 Task: Add an event with the title Second Training Workshop: Effective Communication in Virtual Teams, date '2023/12/04', time 8:30 AM to 10:30 AMand add a description: After each fall, allow time for participants to reflect on their experience. Discuss the emotions, challenges, and level of trust felt during the exercise. Encourage open and honest communication about how the exercise relates to the team's dynamics and collaboration.Select event color  Lavender . Add location for the event as: Krakow, Poland, logged in from the account softage.8@softage.netand send the event invitation to softage.10@softage.net and softage.6@softage.net. Set a reminder for the event Weekly on Sunday
Action: Mouse moved to (50, 121)
Screenshot: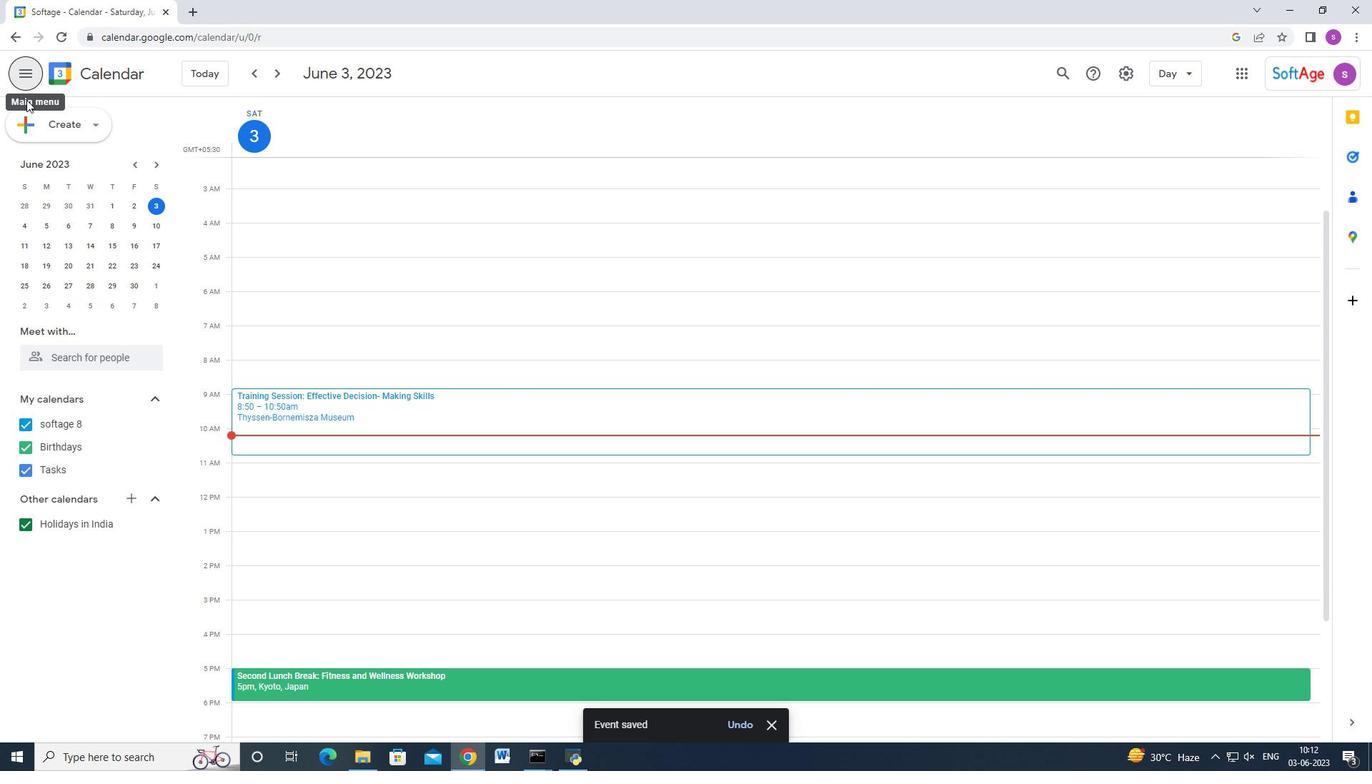 
Action: Mouse pressed left at (50, 121)
Screenshot: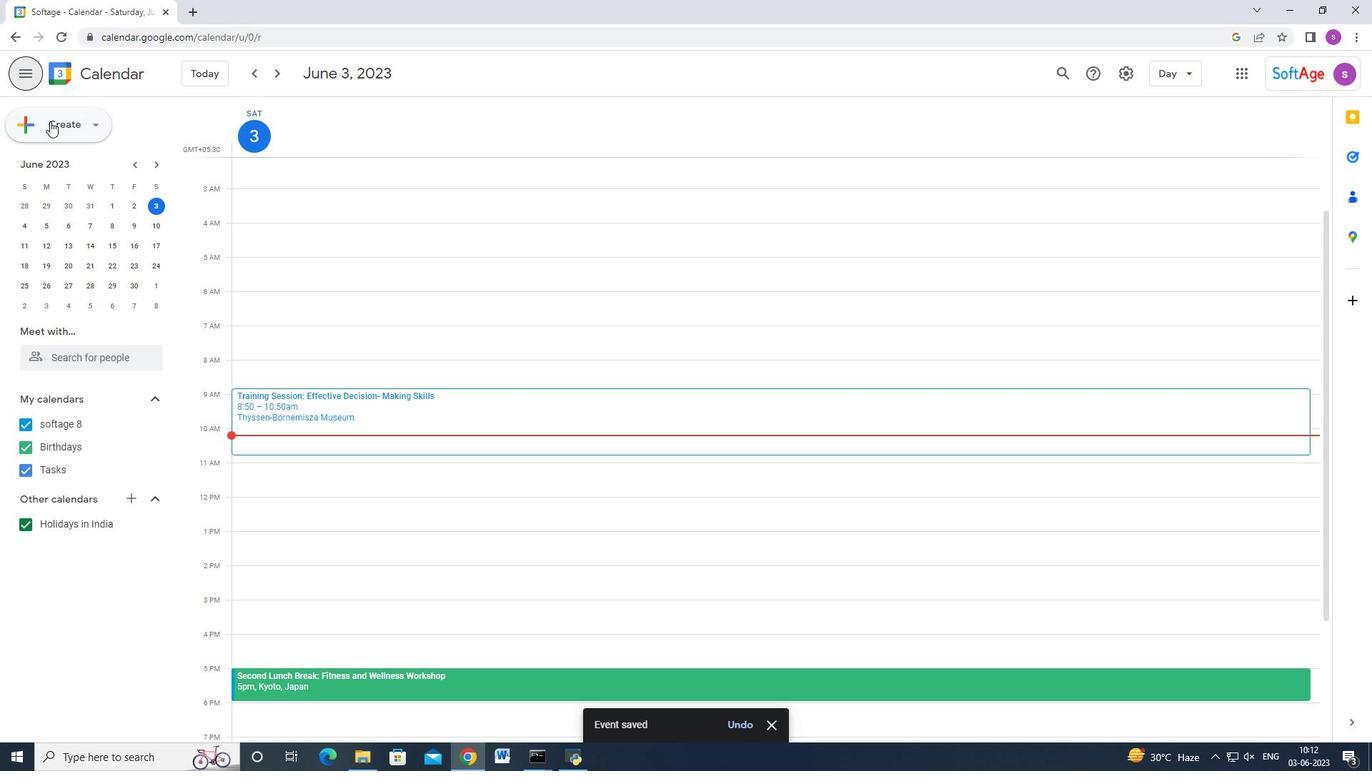 
Action: Mouse moved to (55, 157)
Screenshot: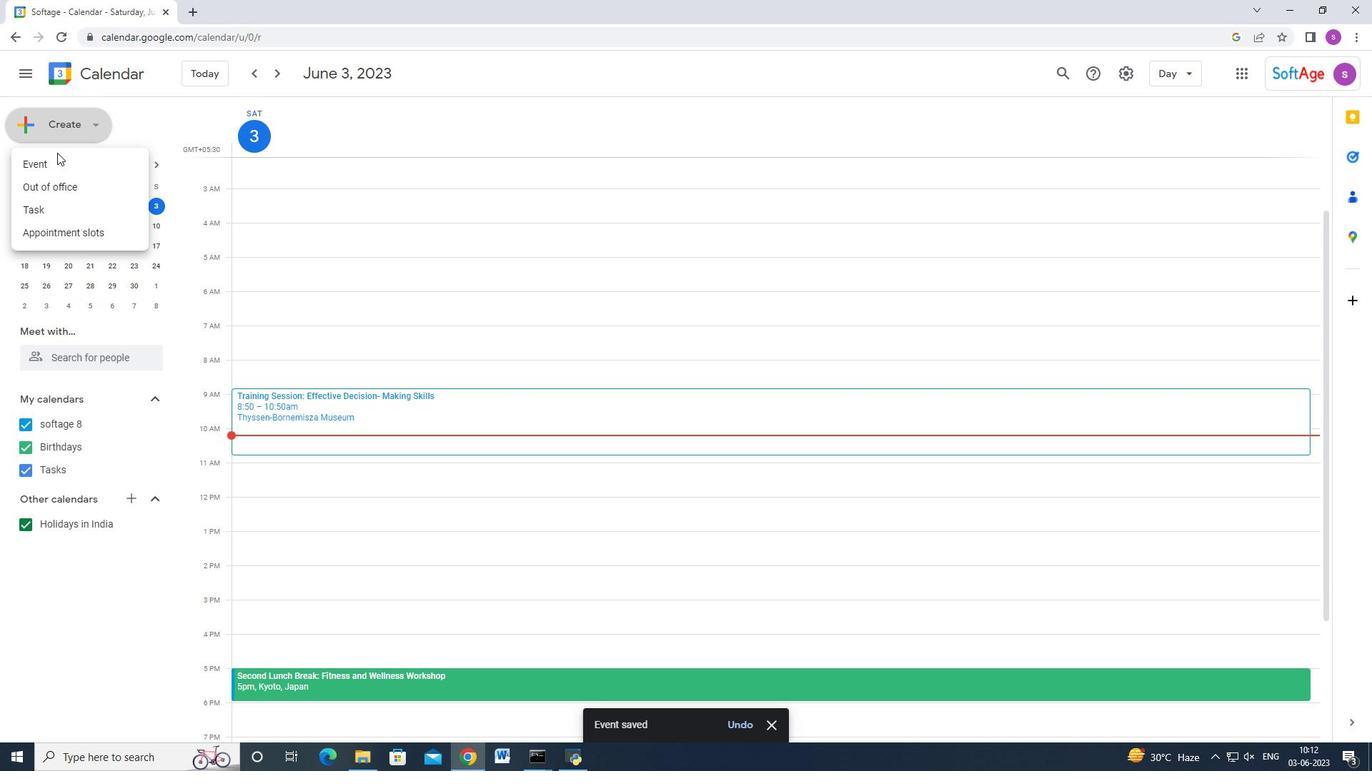 
Action: Mouse pressed left at (55, 157)
Screenshot: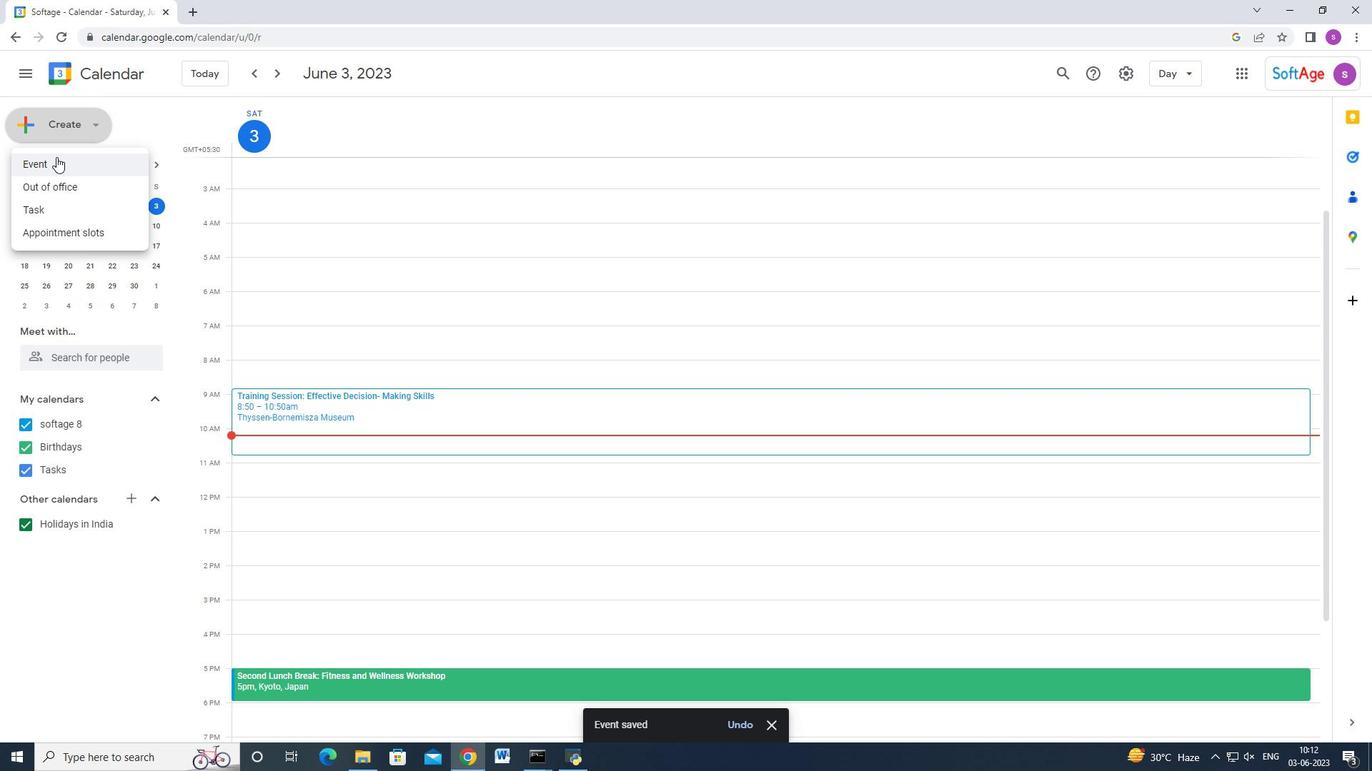 
Action: Mouse moved to (804, 569)
Screenshot: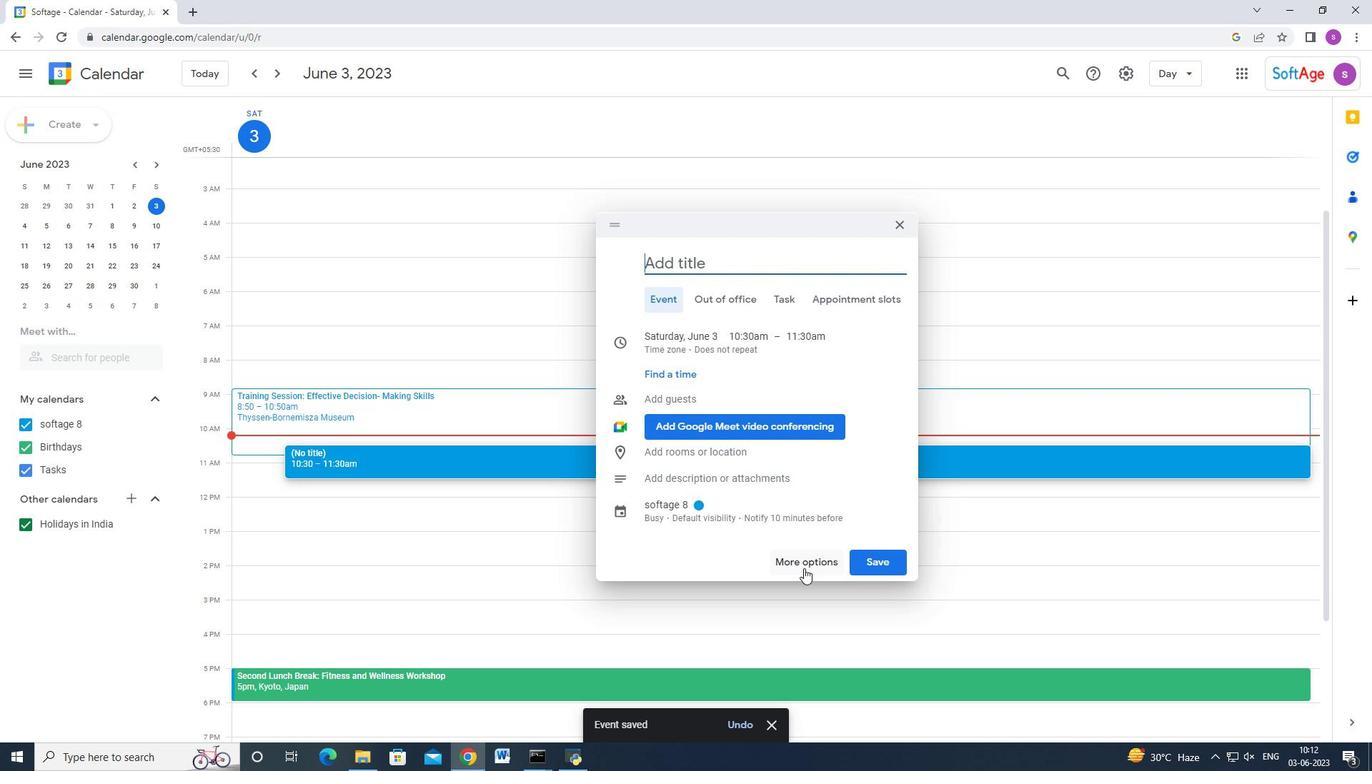 
Action: Mouse pressed left at (804, 569)
Screenshot: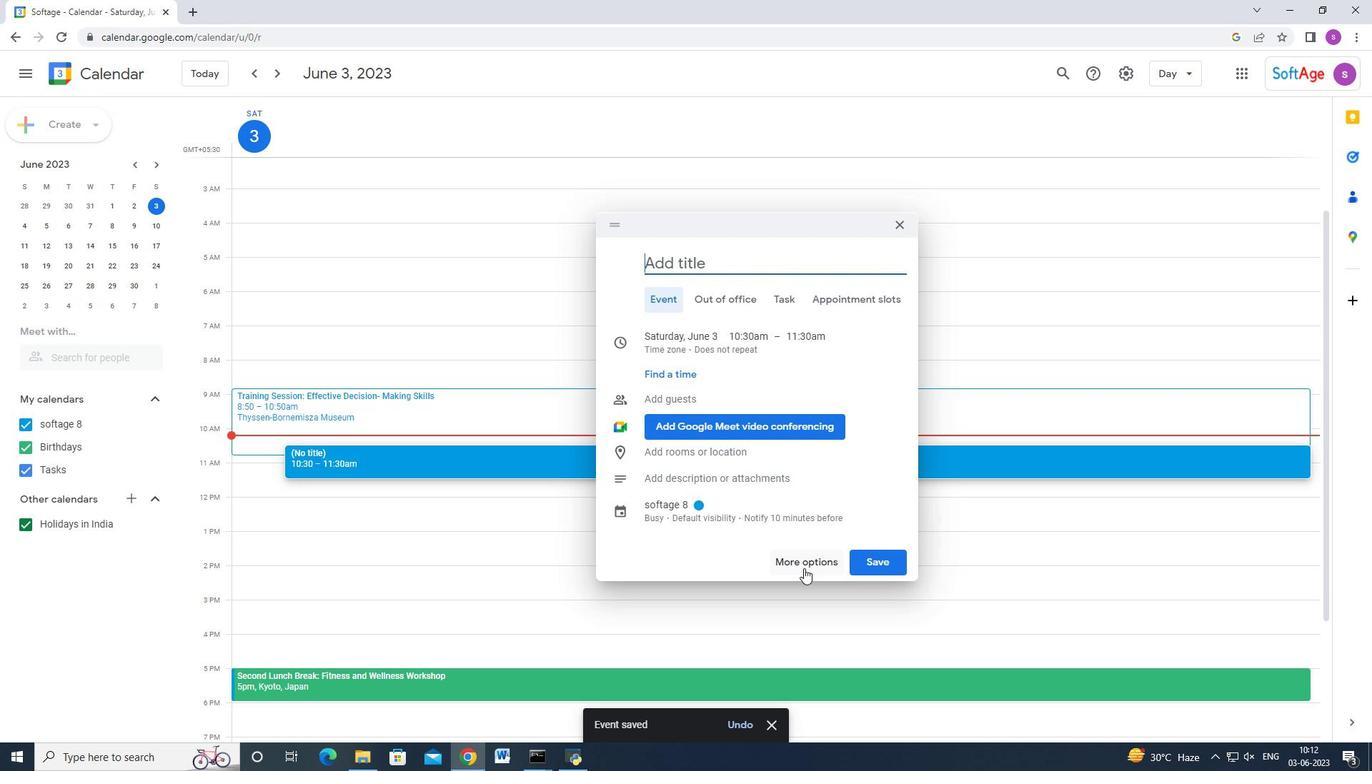
Action: Mouse moved to (188, 105)
Screenshot: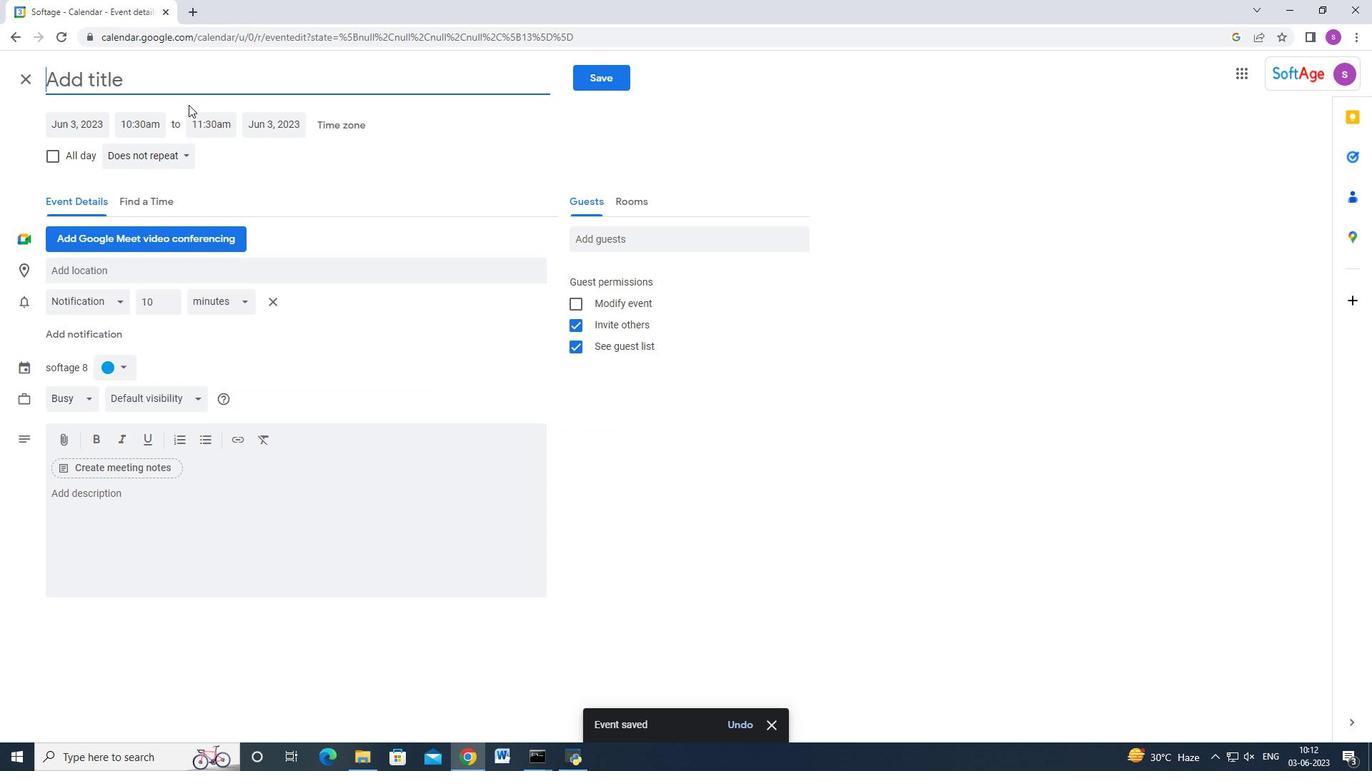 
Action: Key pressed <Key.shift><Key.shift><Key.shift><Key.shift><Key.shift><Key.shift><Key.shift><Key.shift>A<Key.backspace><Key.shift_r>Second<Key.space><Key.shift>Training<Key.space><Key.shift_r>Workshop<Key.space><Key.shift>:<Key.space><Key.shift_r>Effective<Key.space><Key.shift>Communication<Key.space>in<Key.space><Key.shift>Virtual<Key.space><Key.shift>Teams
Screenshot: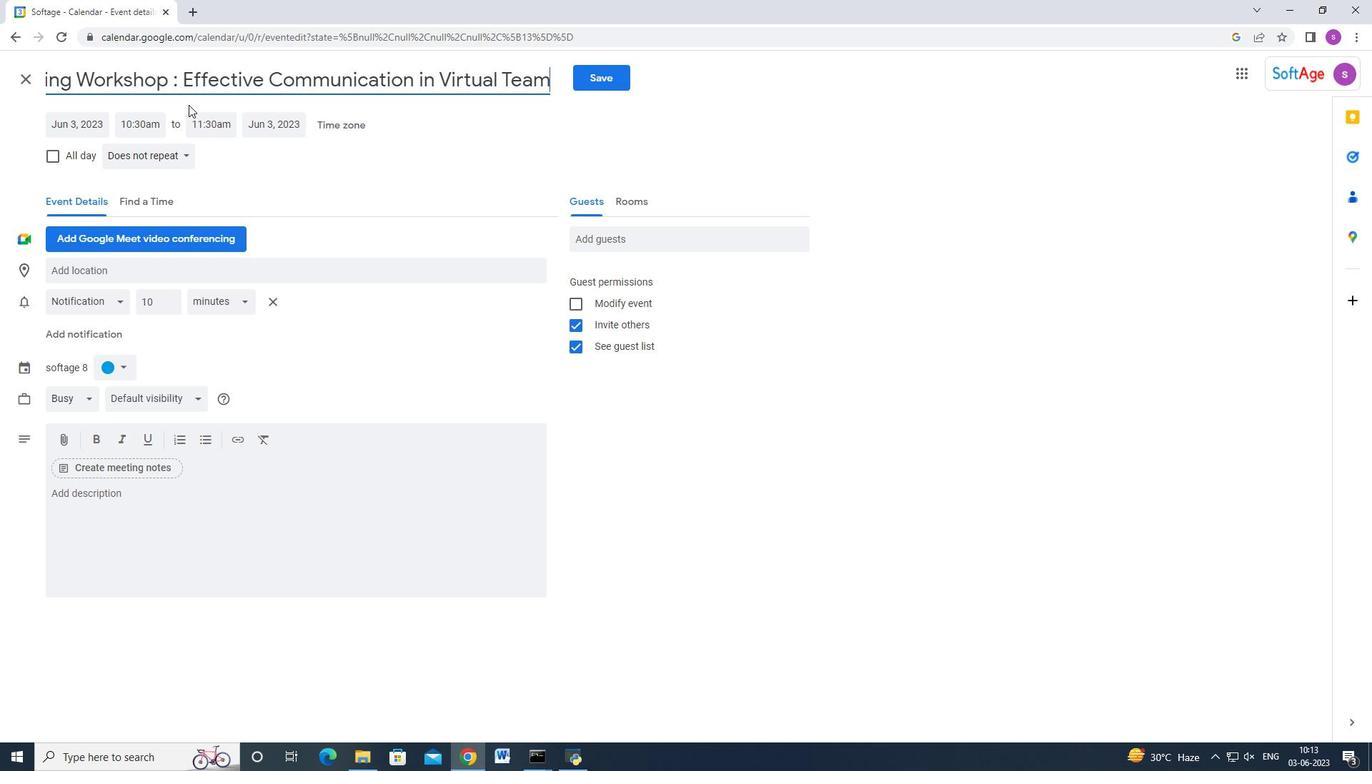 
Action: Mouse moved to (164, 160)
Screenshot: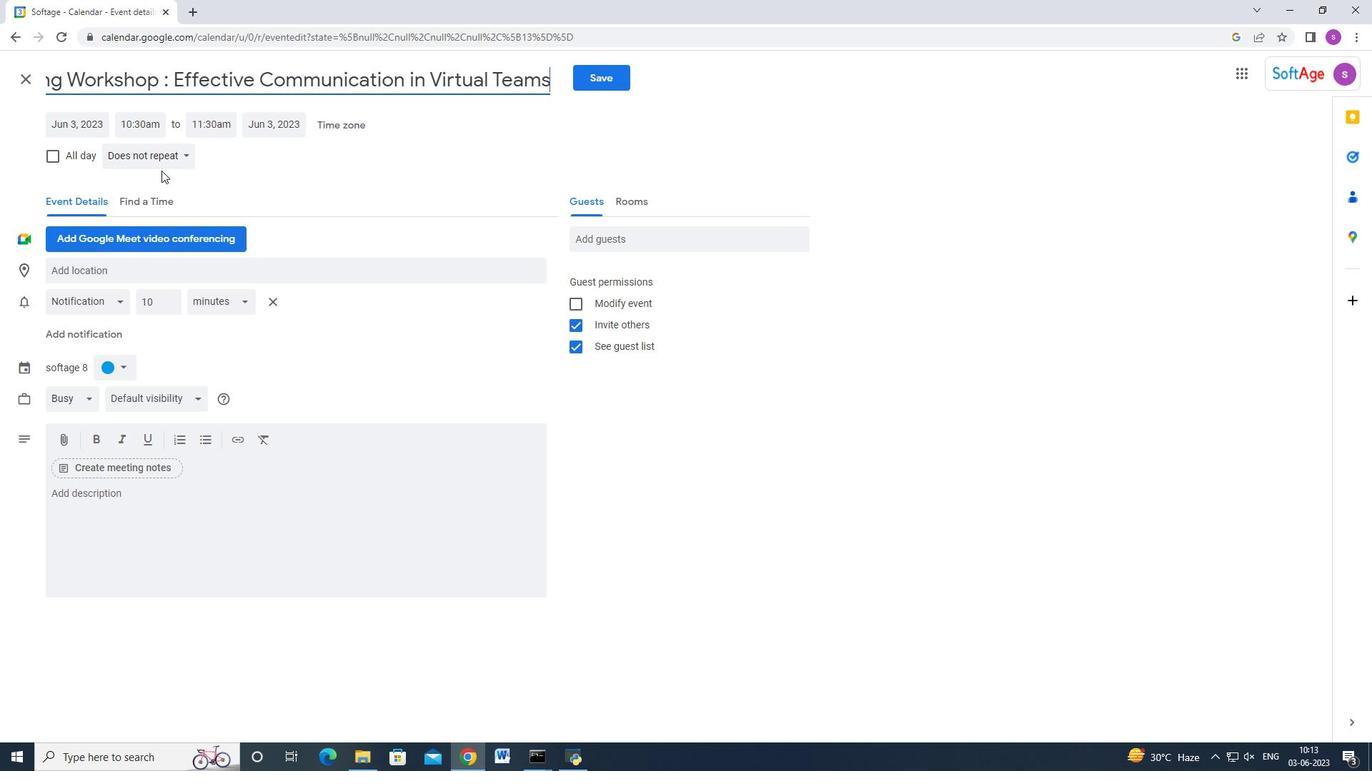 
Action: Mouse pressed left at (164, 160)
Screenshot: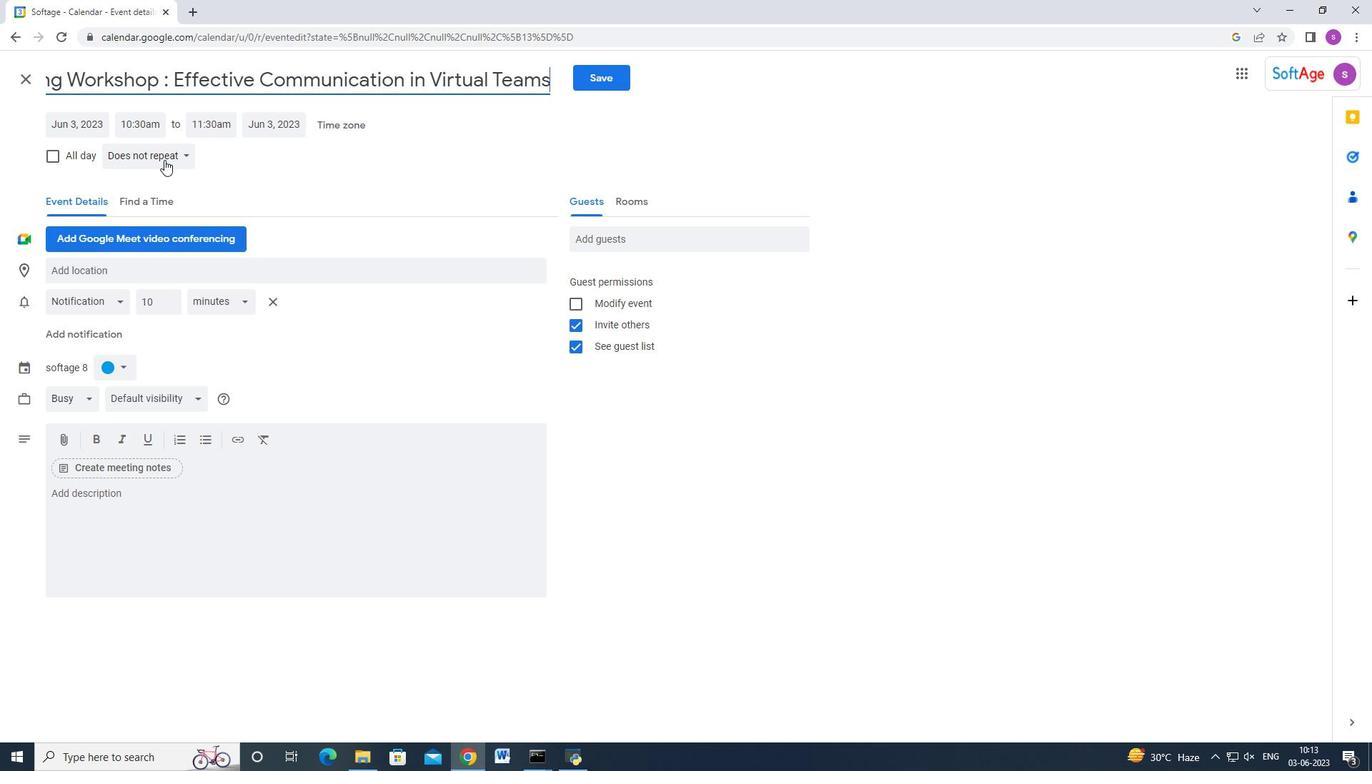 
Action: Mouse moved to (58, 119)
Screenshot: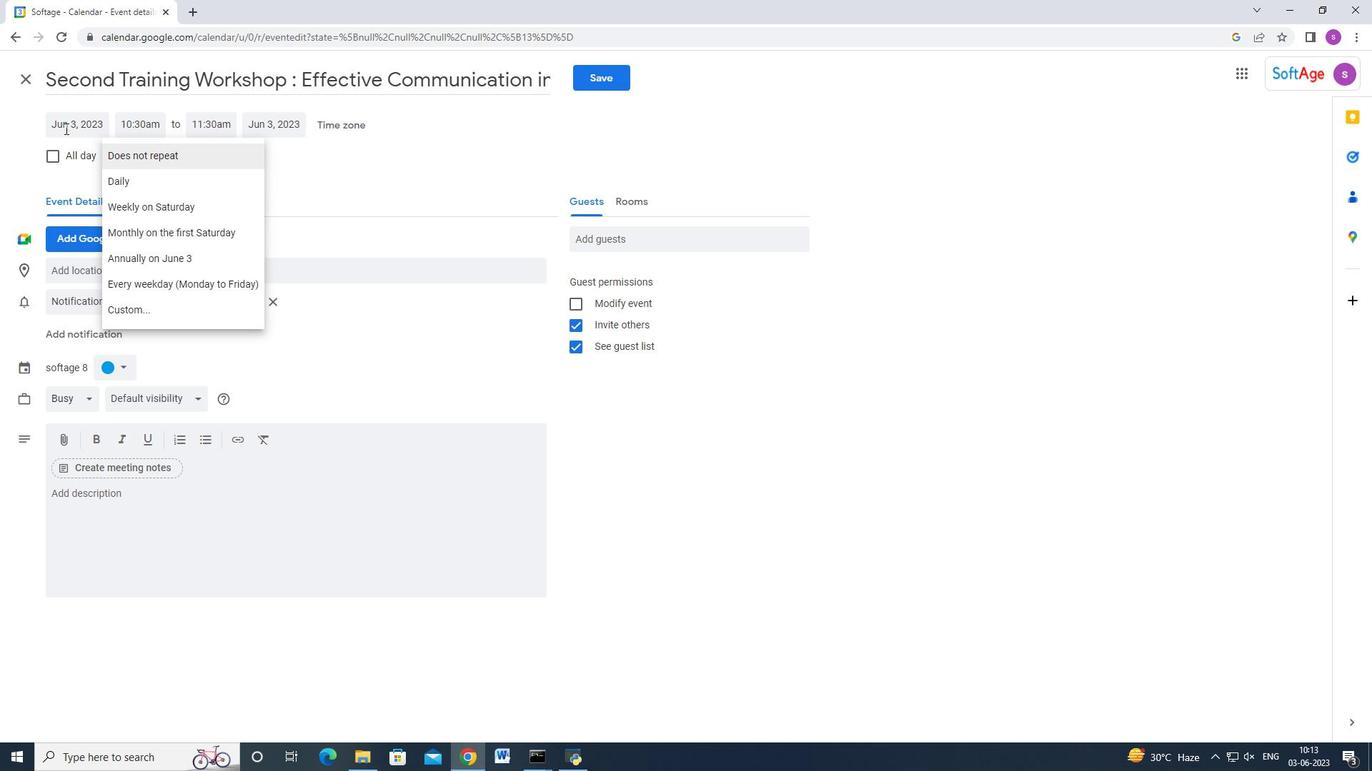
Action: Mouse pressed left at (58, 119)
Screenshot: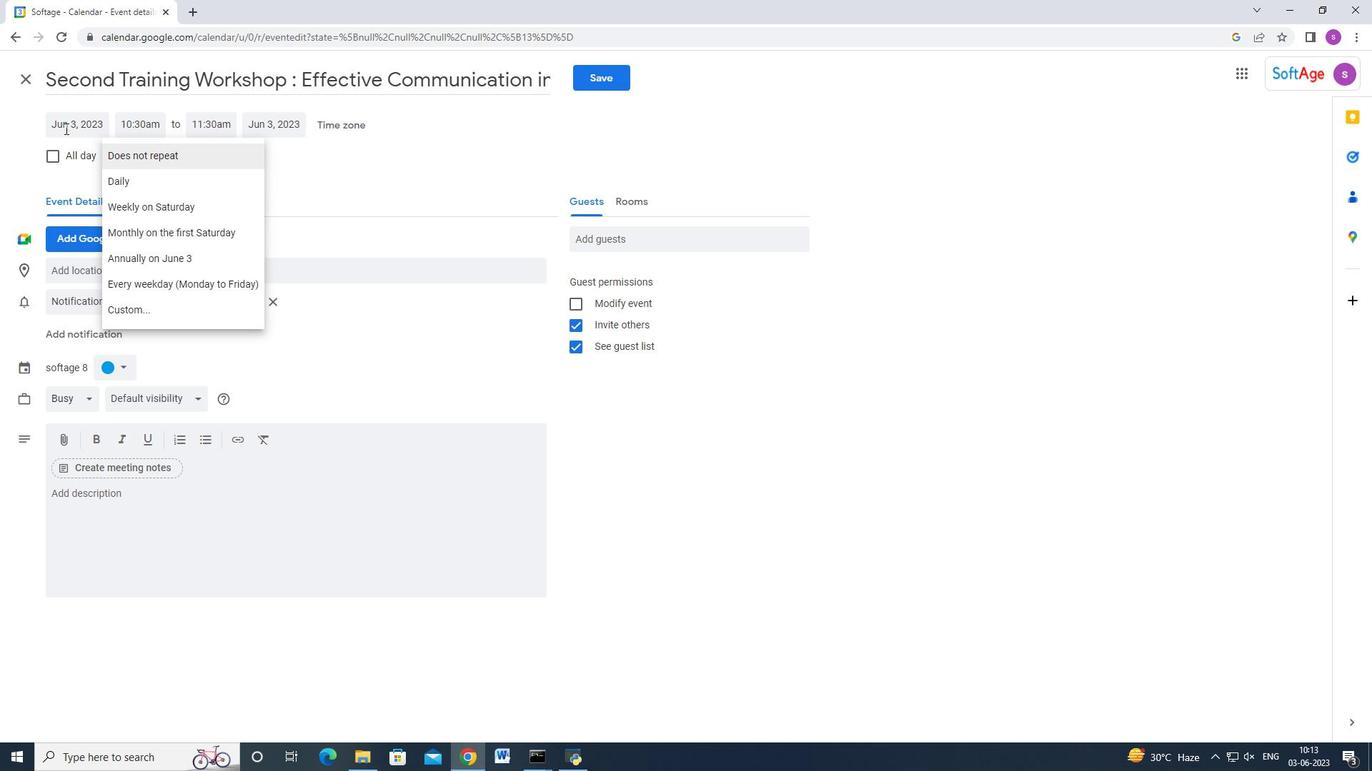 
Action: Mouse moved to (230, 153)
Screenshot: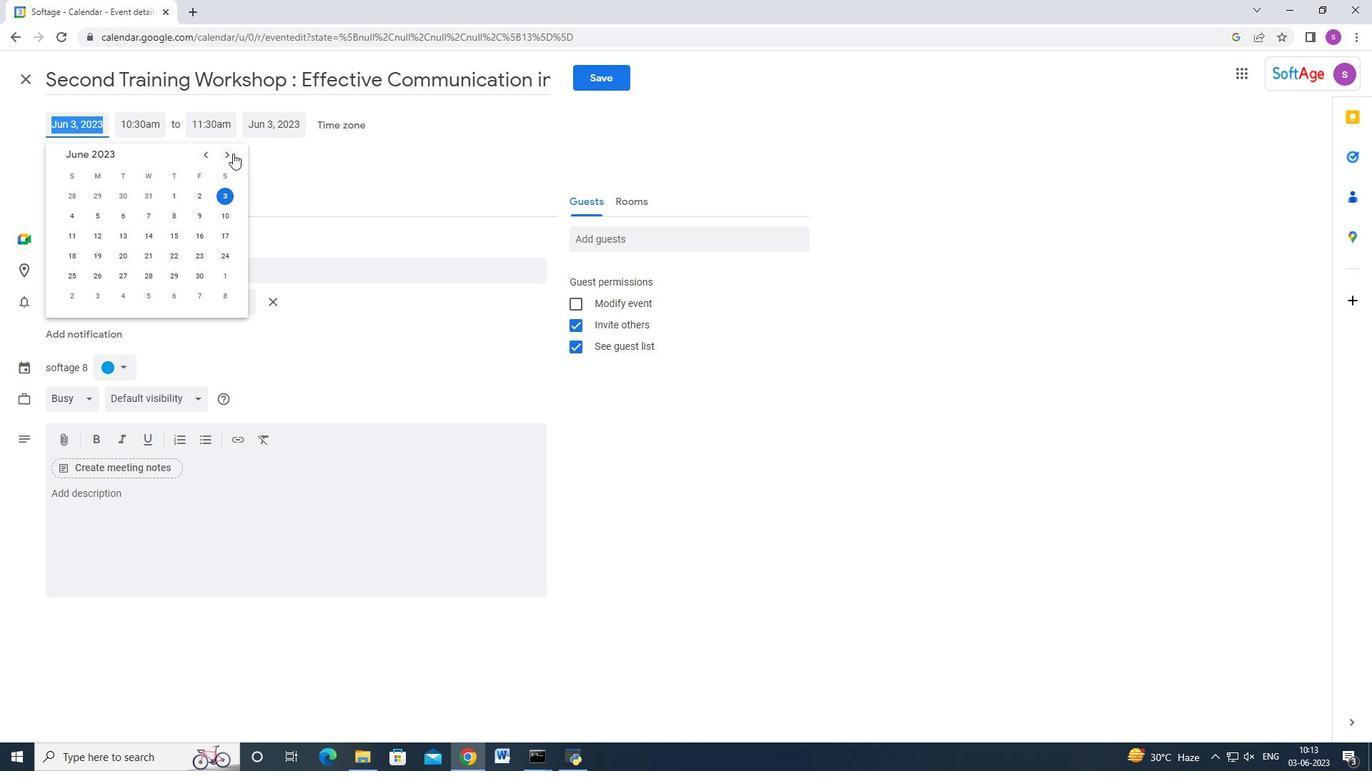 
Action: Mouse pressed left at (230, 153)
Screenshot: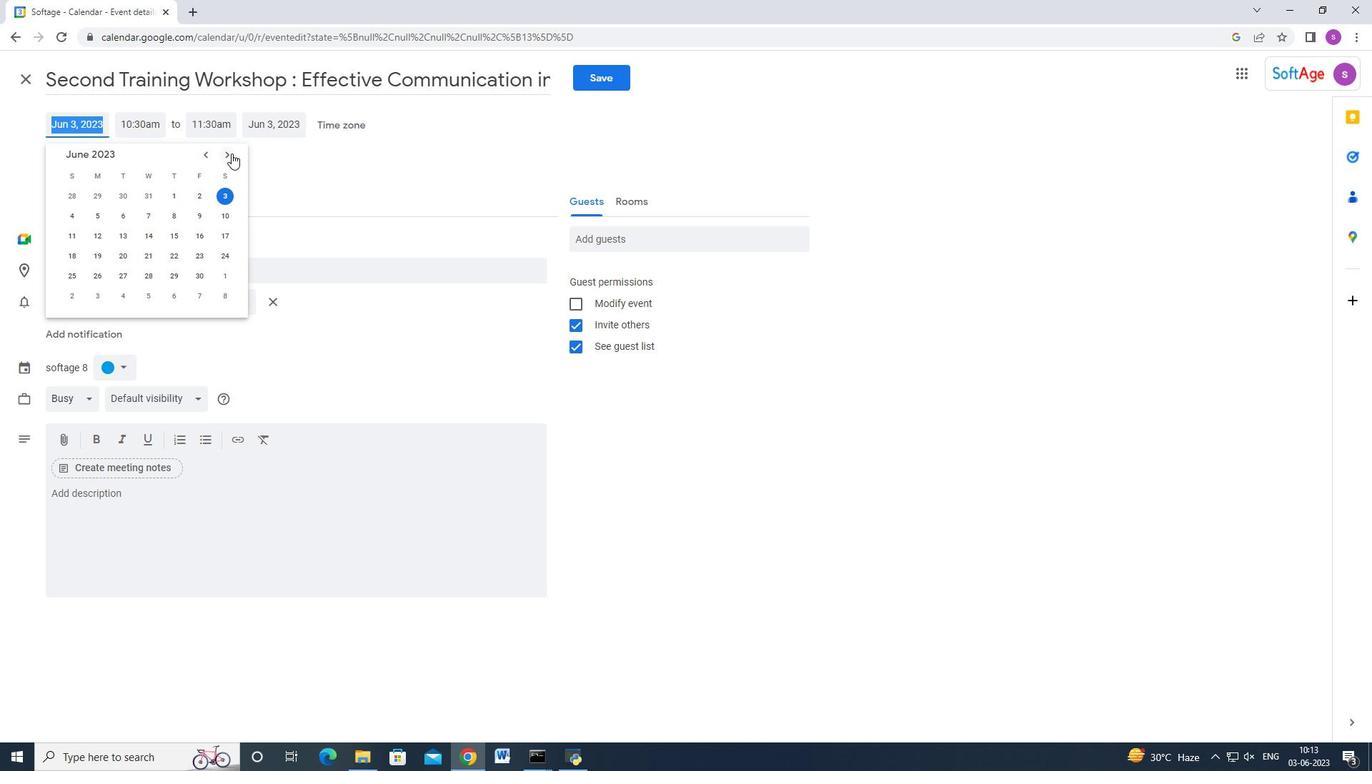 
Action: Mouse moved to (229, 154)
Screenshot: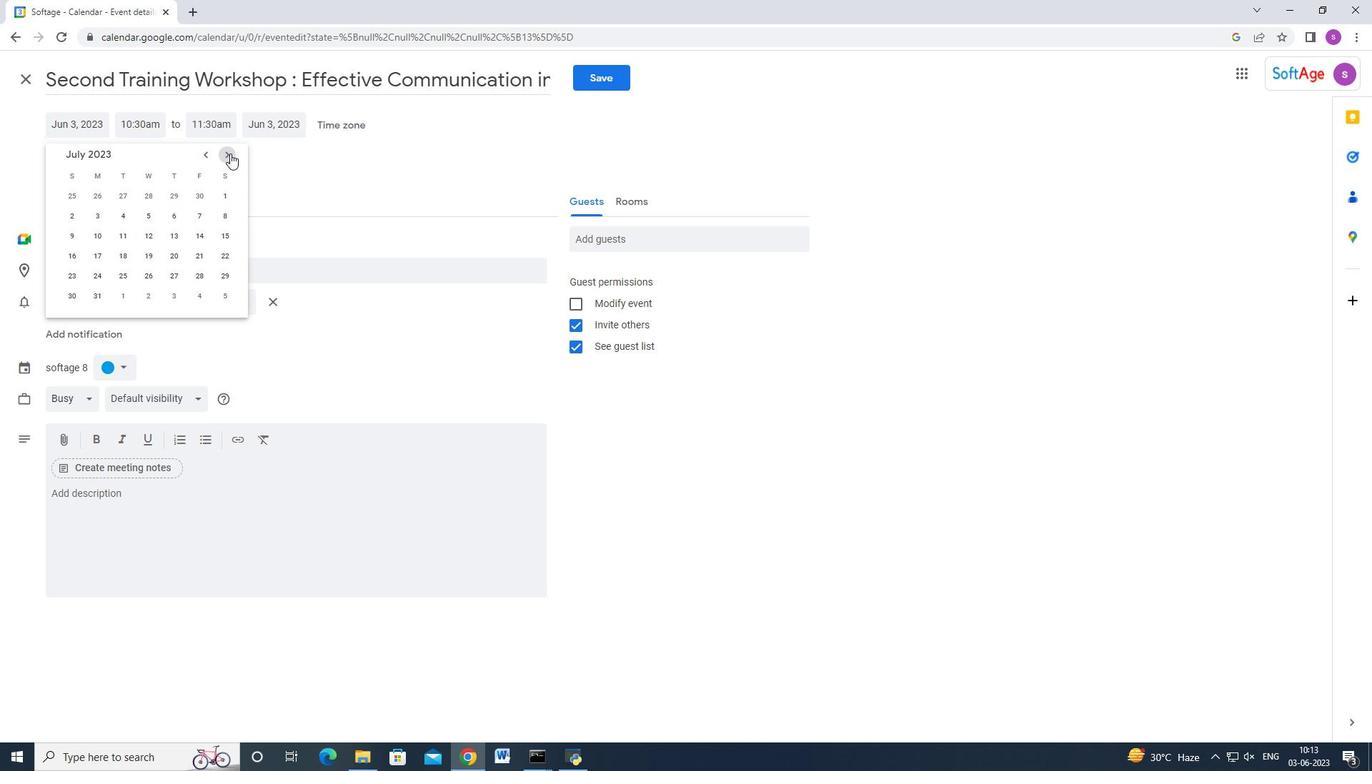 
Action: Mouse pressed left at (229, 154)
Screenshot: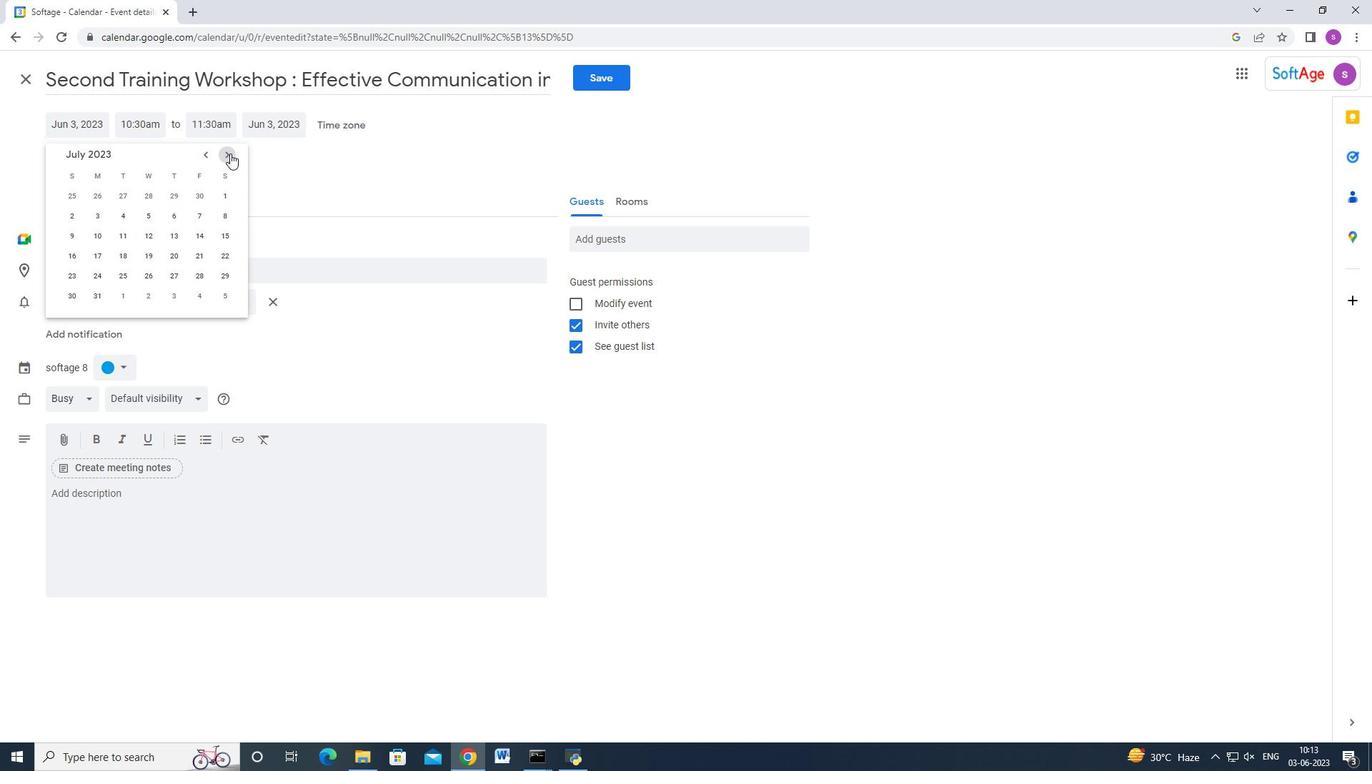 
Action: Mouse moved to (229, 155)
Screenshot: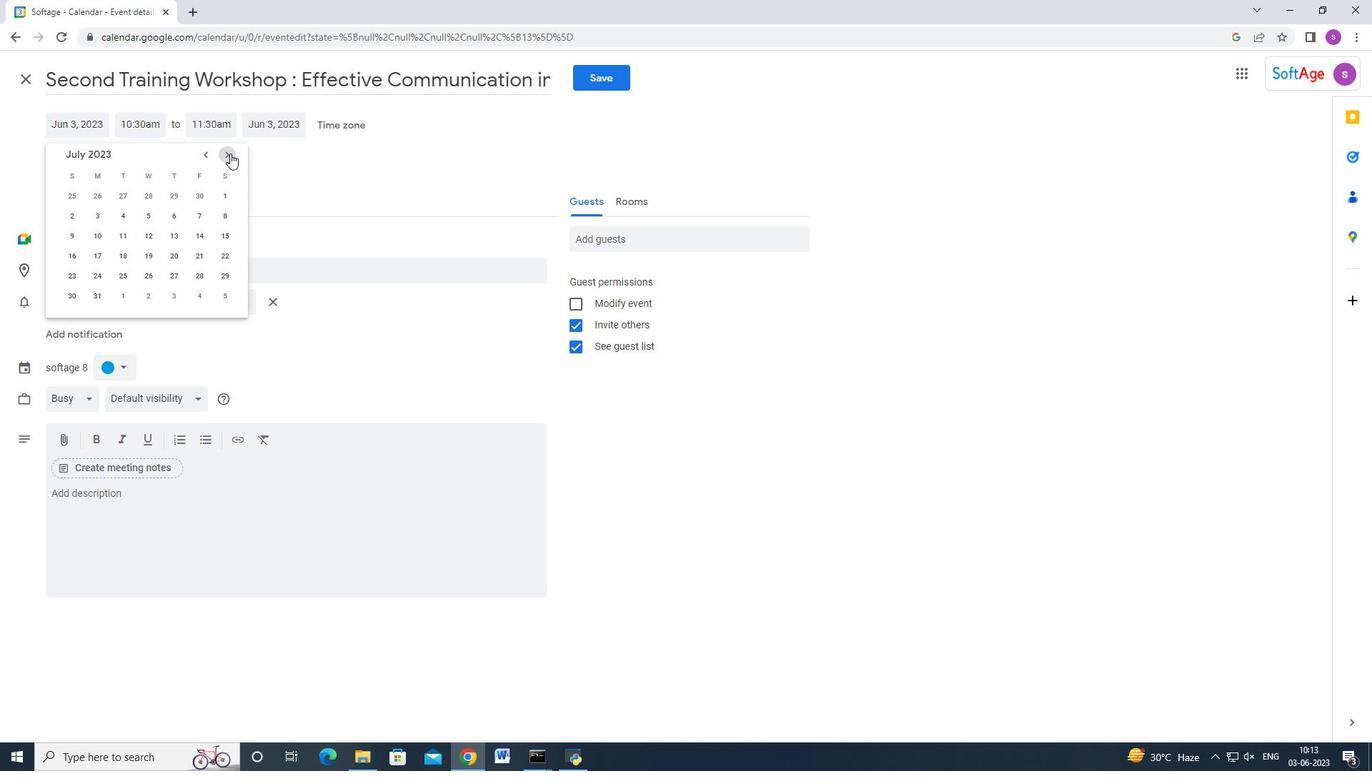 
Action: Mouse pressed left at (229, 155)
Screenshot: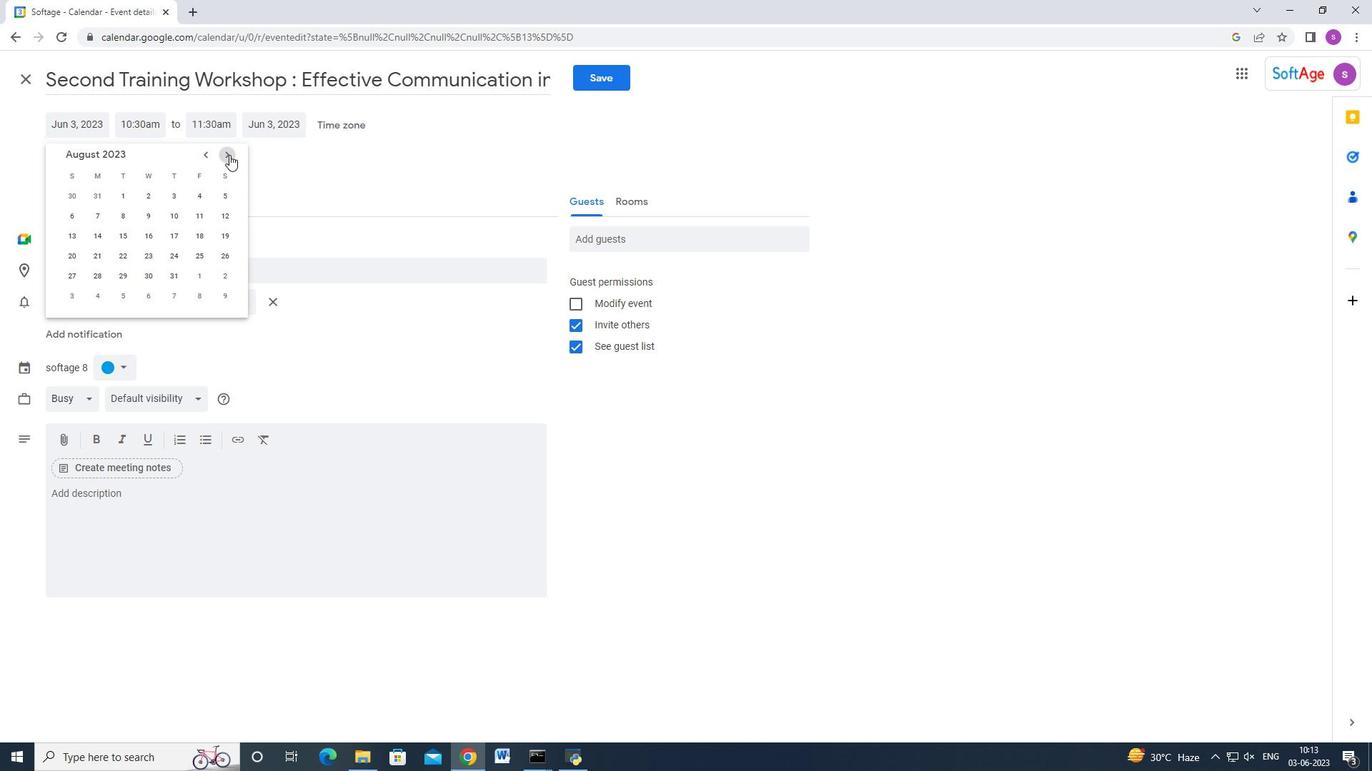 
Action: Mouse moved to (229, 155)
Screenshot: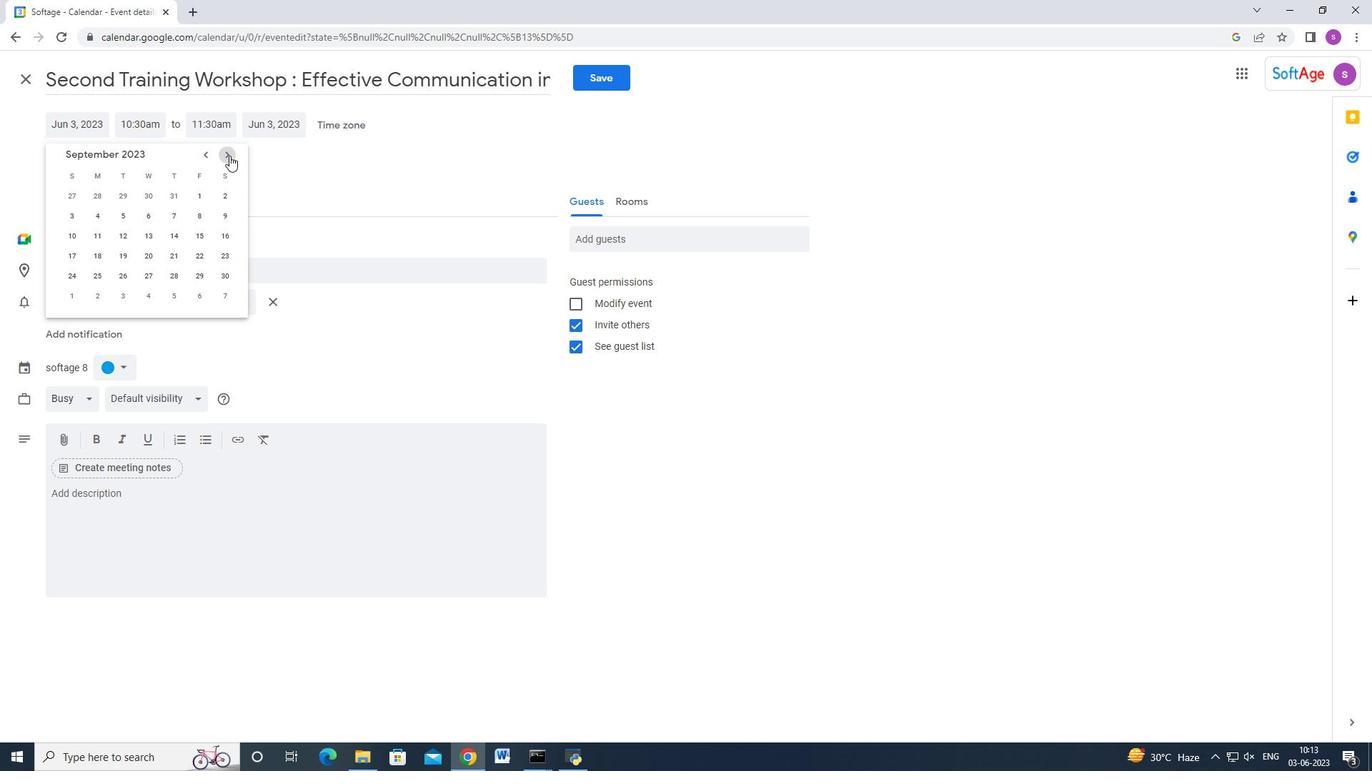
Action: Mouse pressed left at (229, 155)
Screenshot: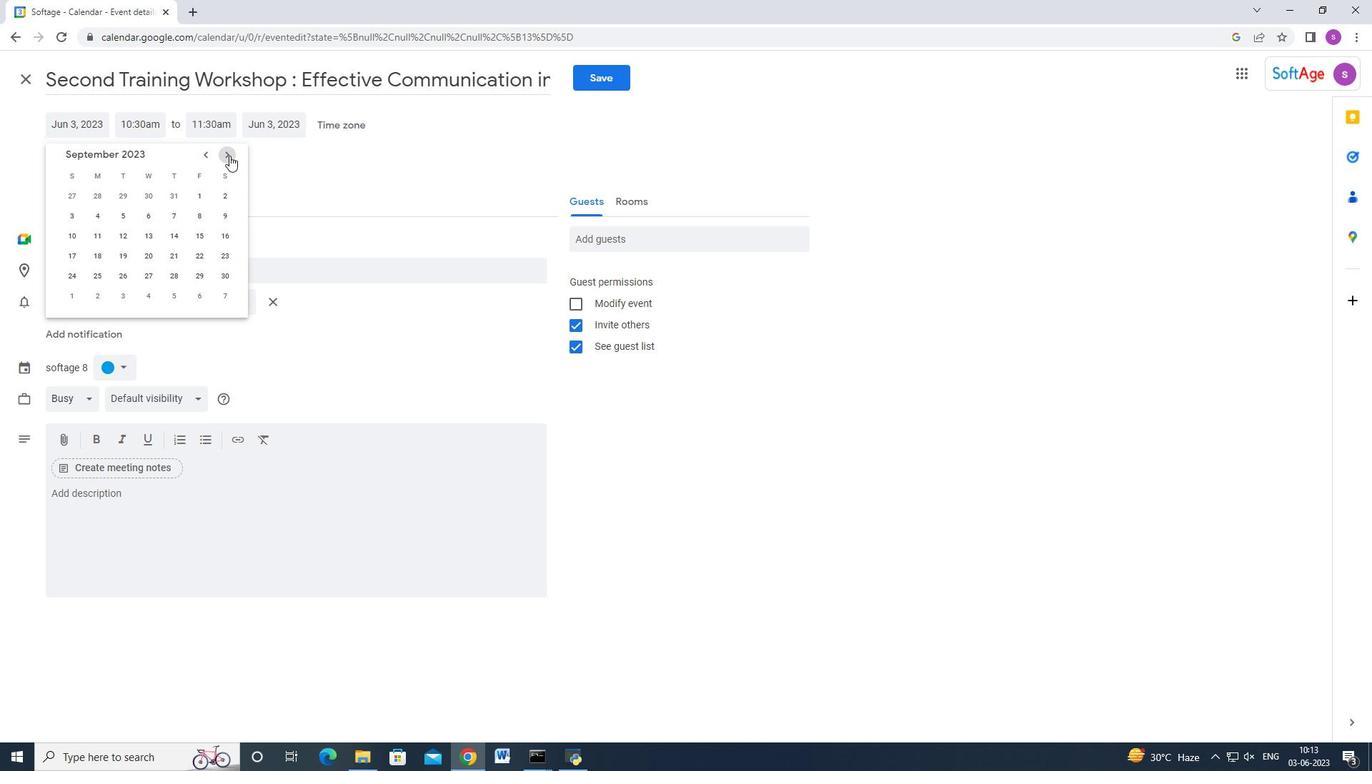 
Action: Mouse pressed left at (229, 155)
Screenshot: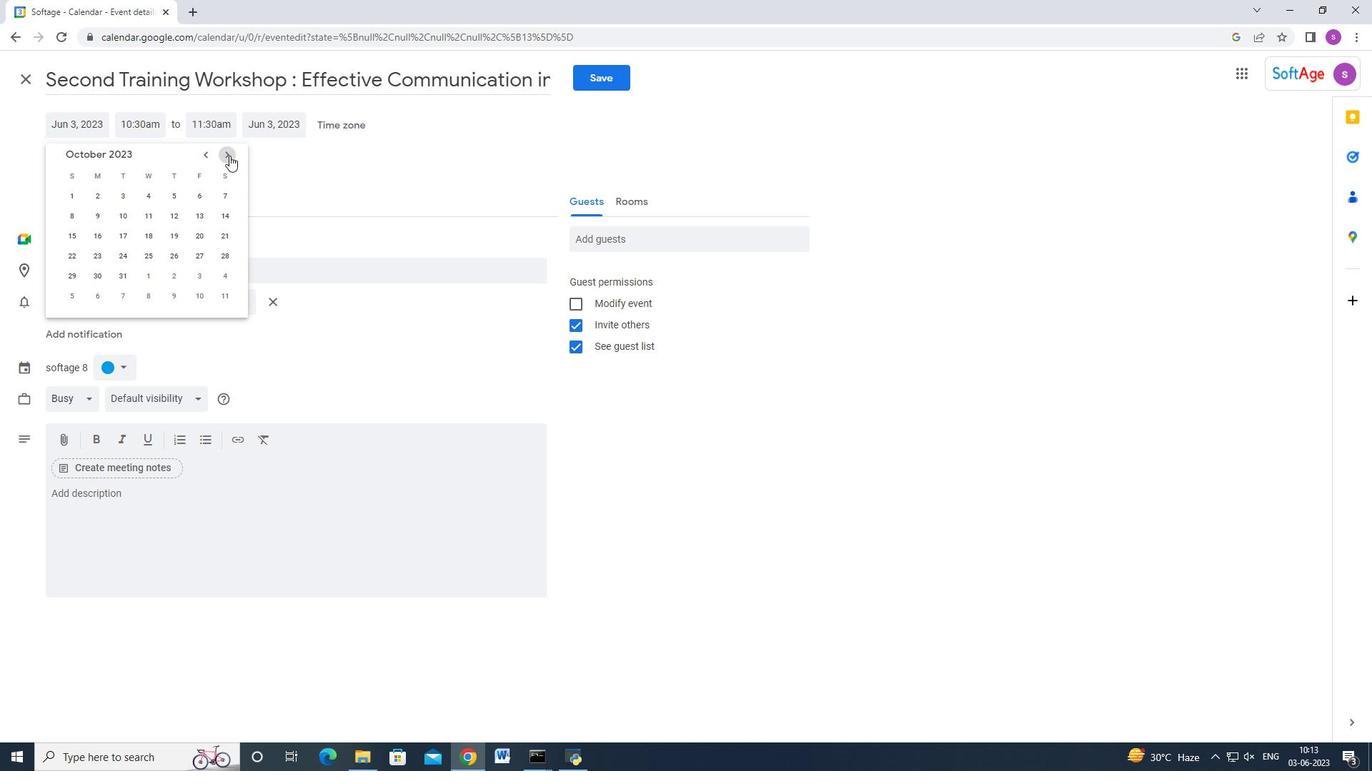 
Action: Mouse pressed left at (229, 155)
Screenshot: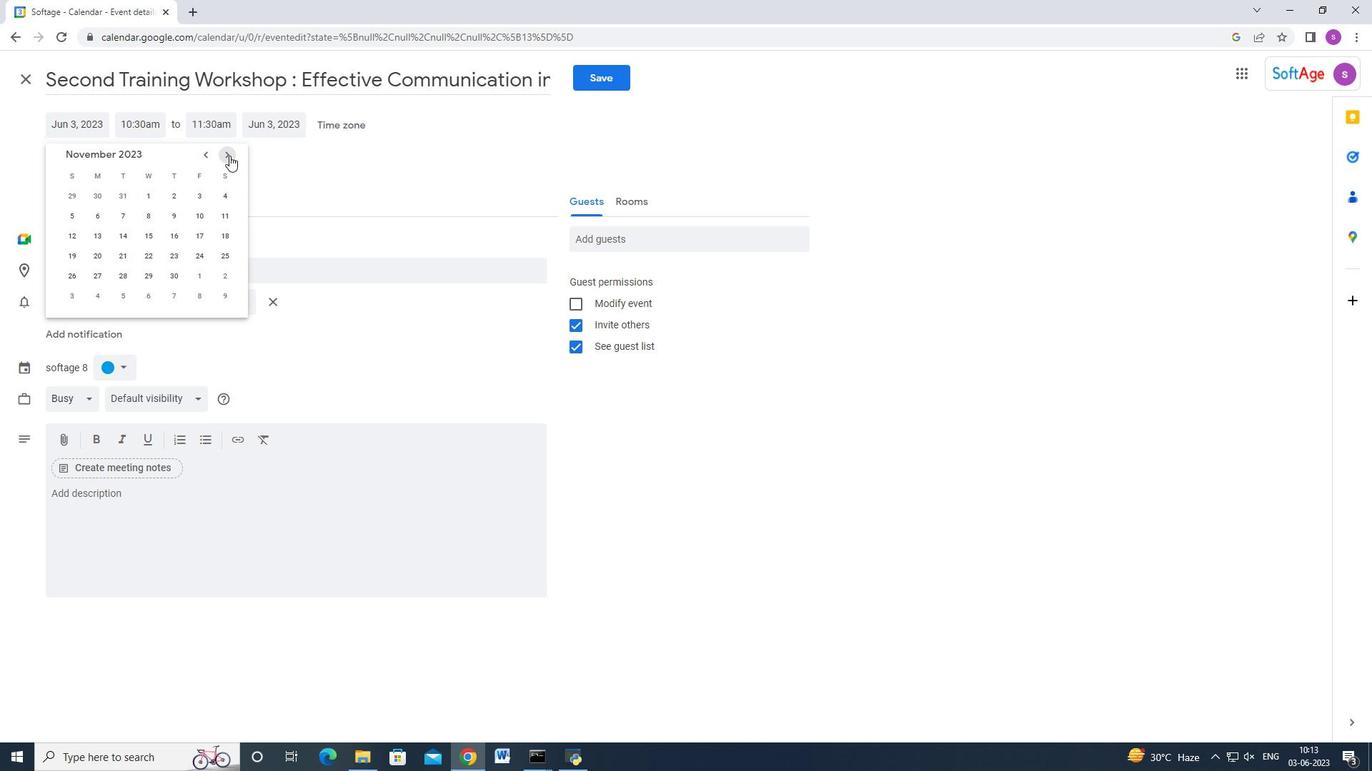 
Action: Mouse moved to (97, 216)
Screenshot: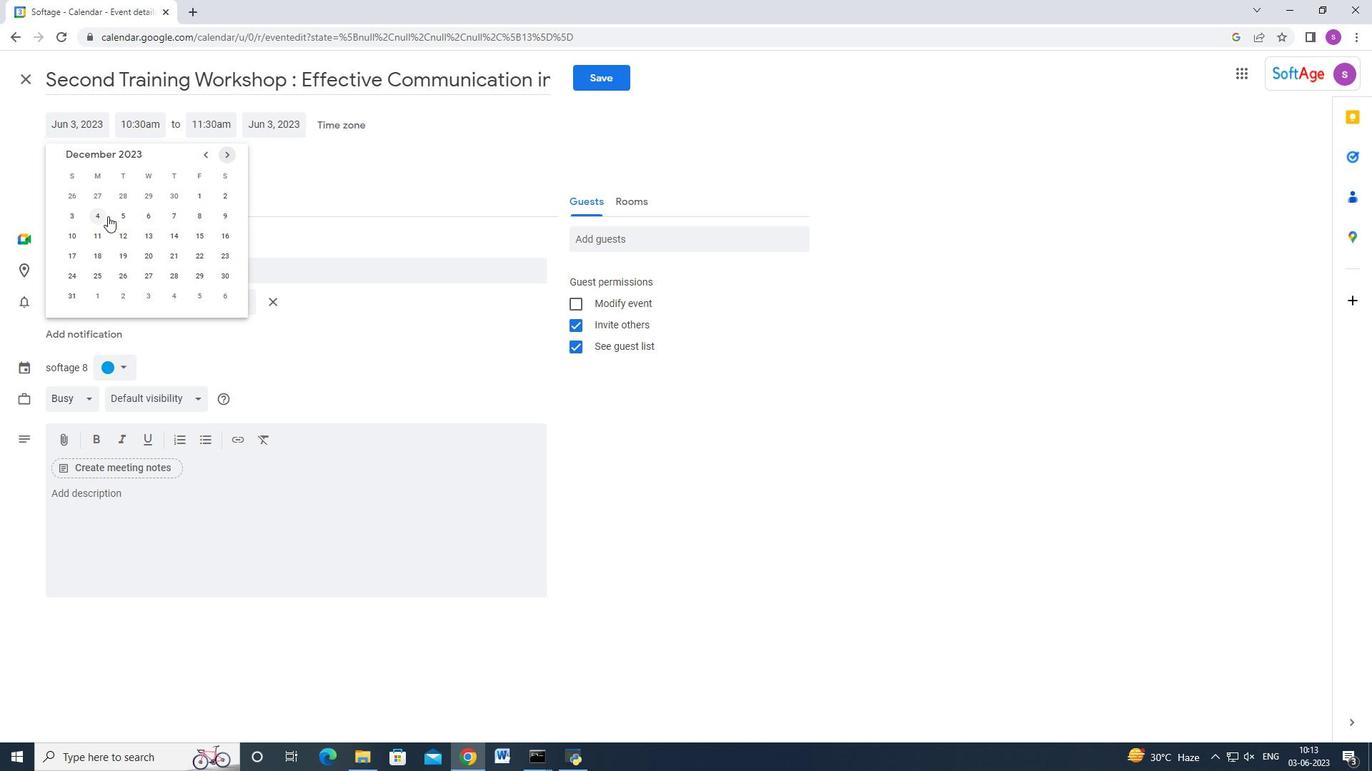 
Action: Mouse pressed left at (97, 216)
Screenshot: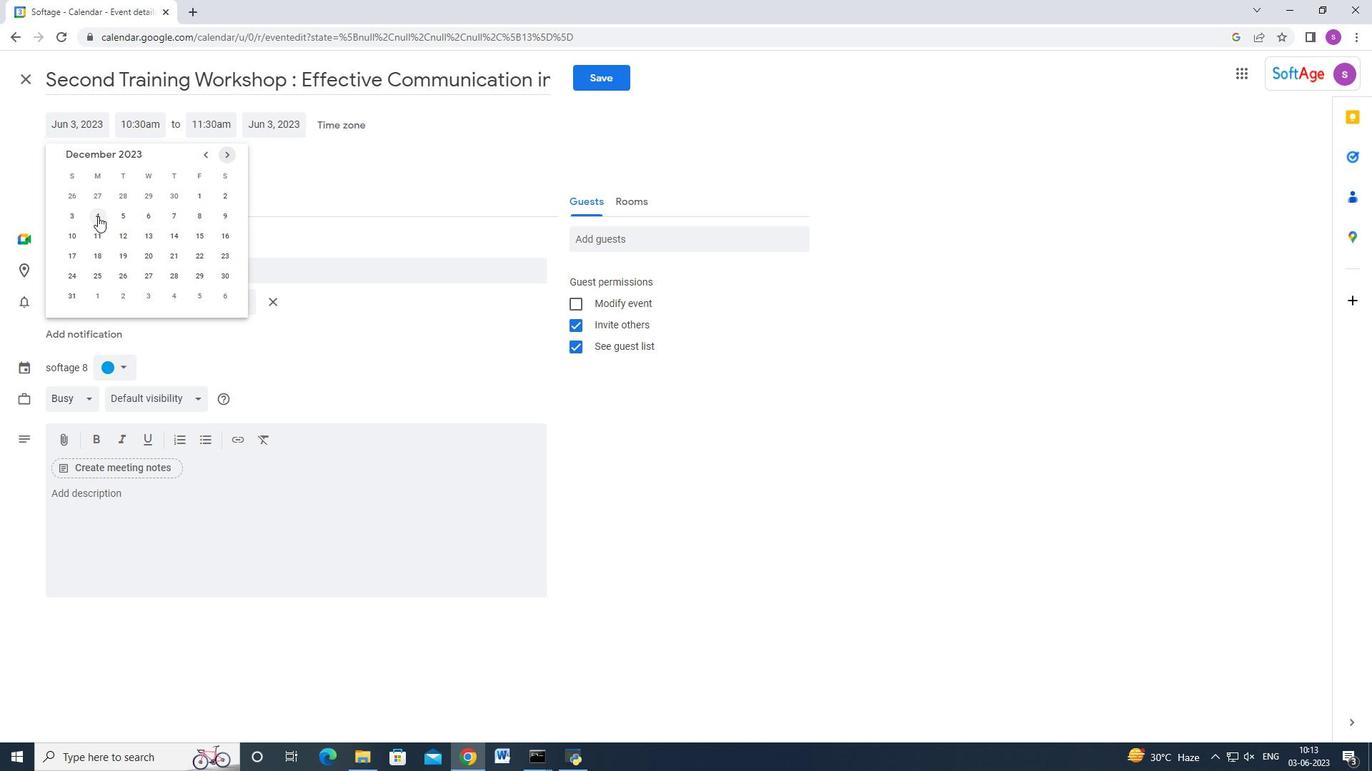 
Action: Mouse moved to (137, 130)
Screenshot: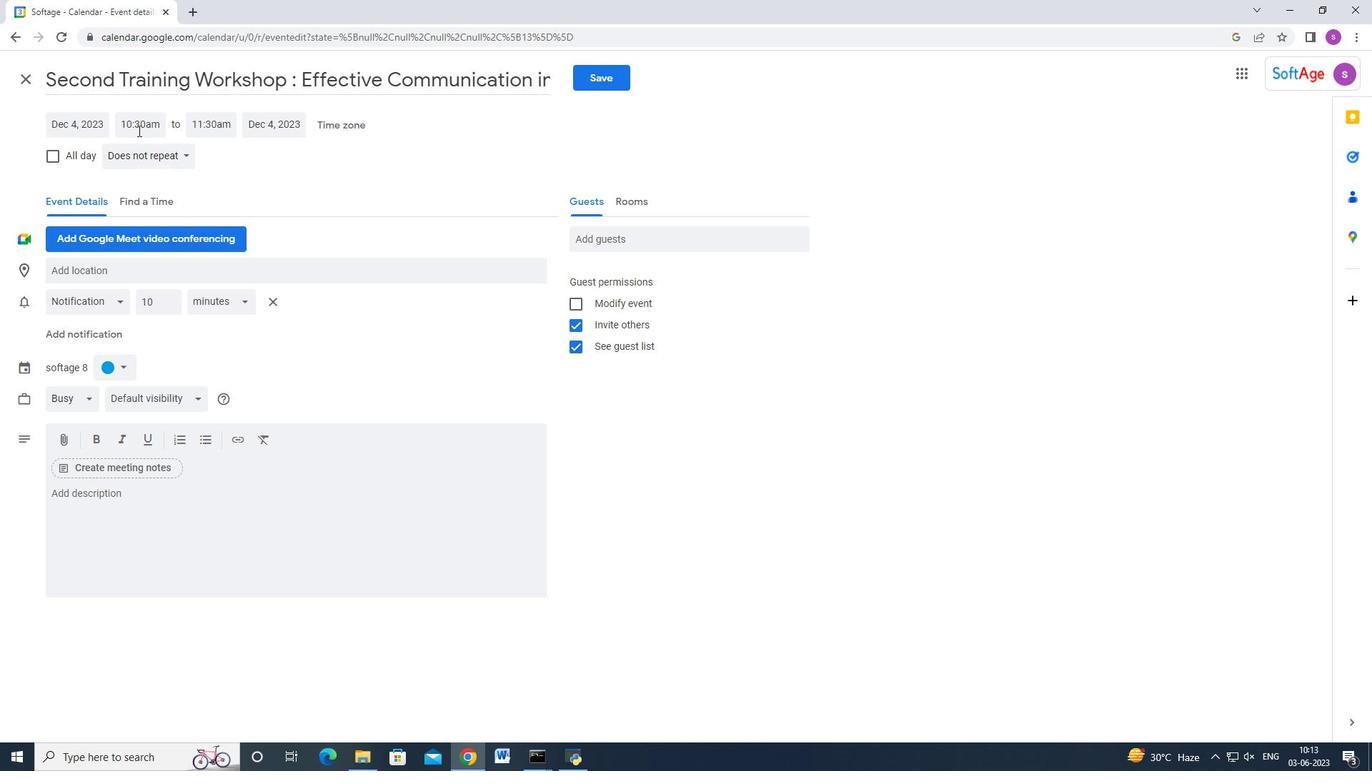 
Action: Mouse pressed left at (137, 130)
Screenshot: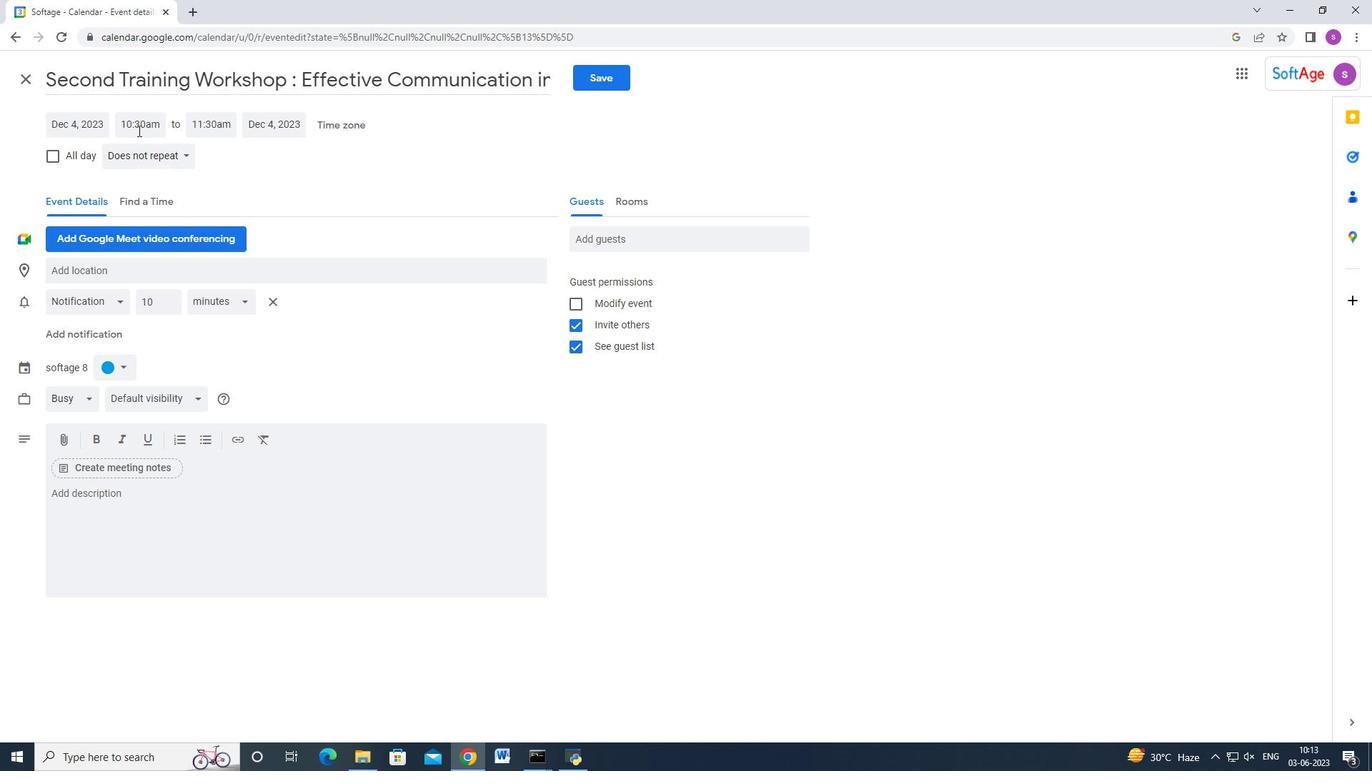 
Action: Key pressed 8<Key.shift>:30am<Key.enter><Key.tab>10<Key.shift>:40a<Key.backspace><Key.backspace><Key.backspace>30am<Key.enter>
Screenshot: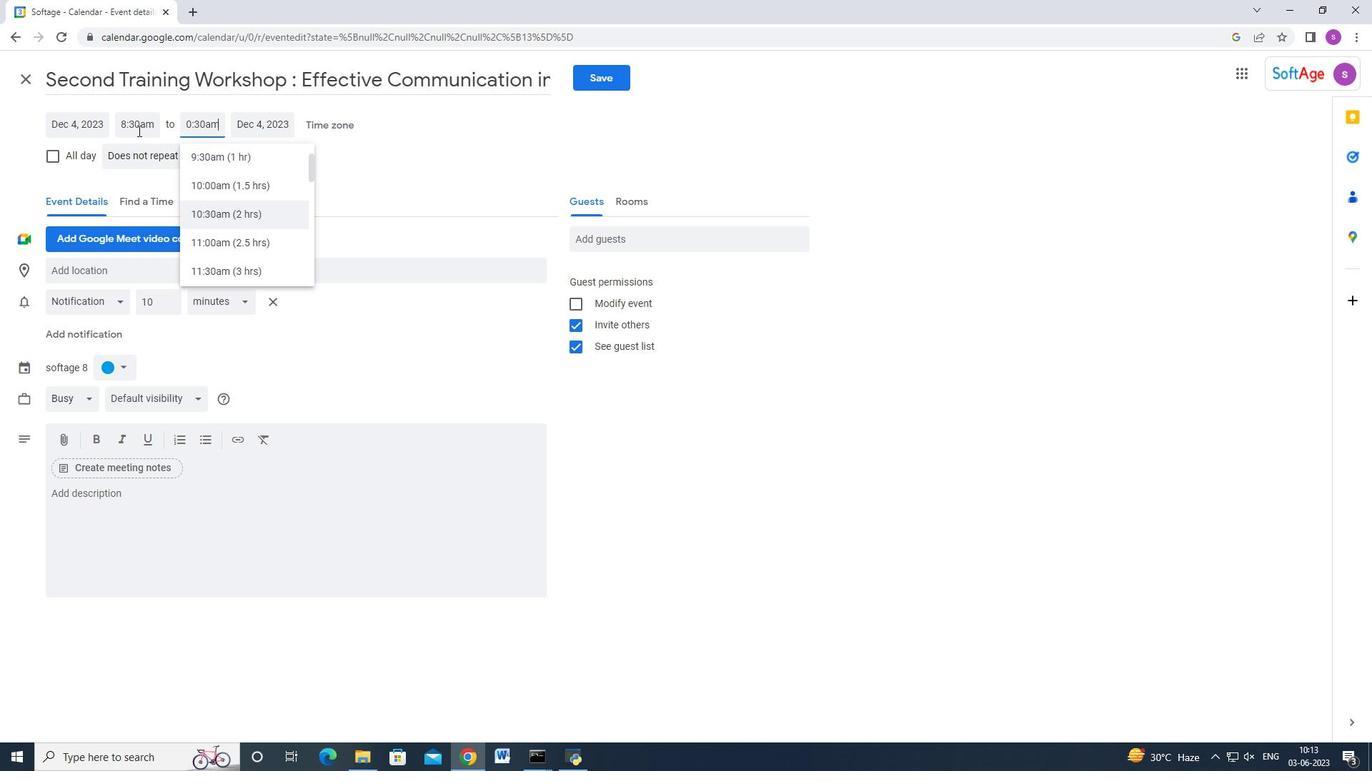 
Action: Mouse moved to (250, 126)
Screenshot: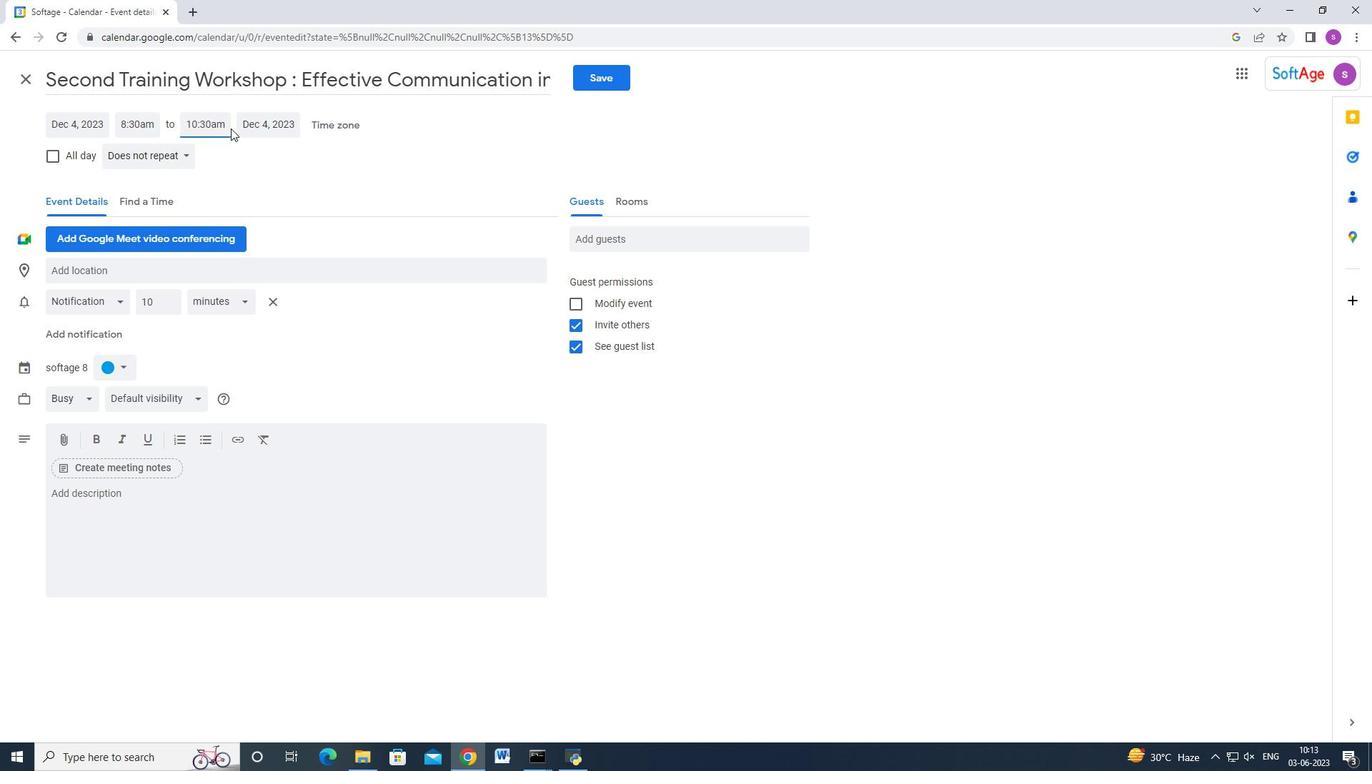 
Action: Mouse pressed left at (250, 126)
Screenshot: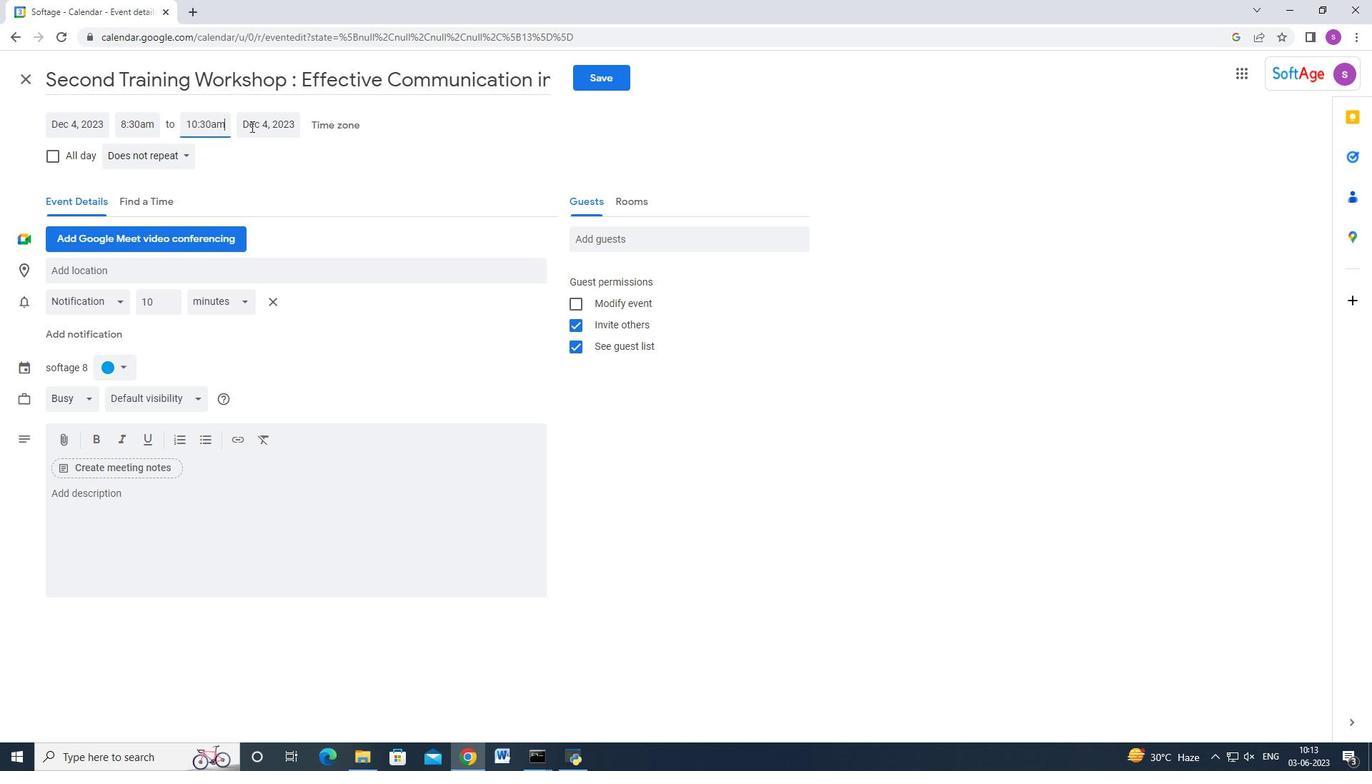 
Action: Mouse moved to (226, 505)
Screenshot: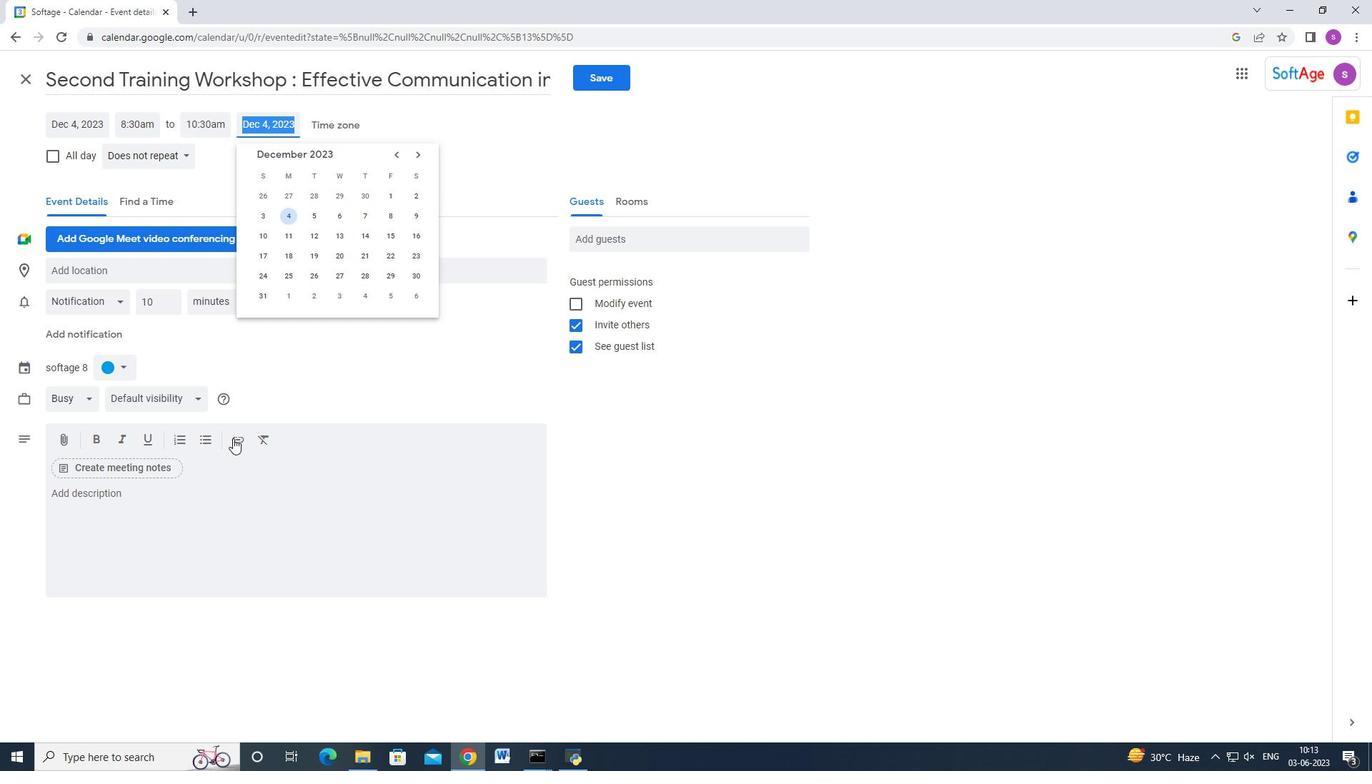 
Action: Mouse pressed left at (226, 505)
Screenshot: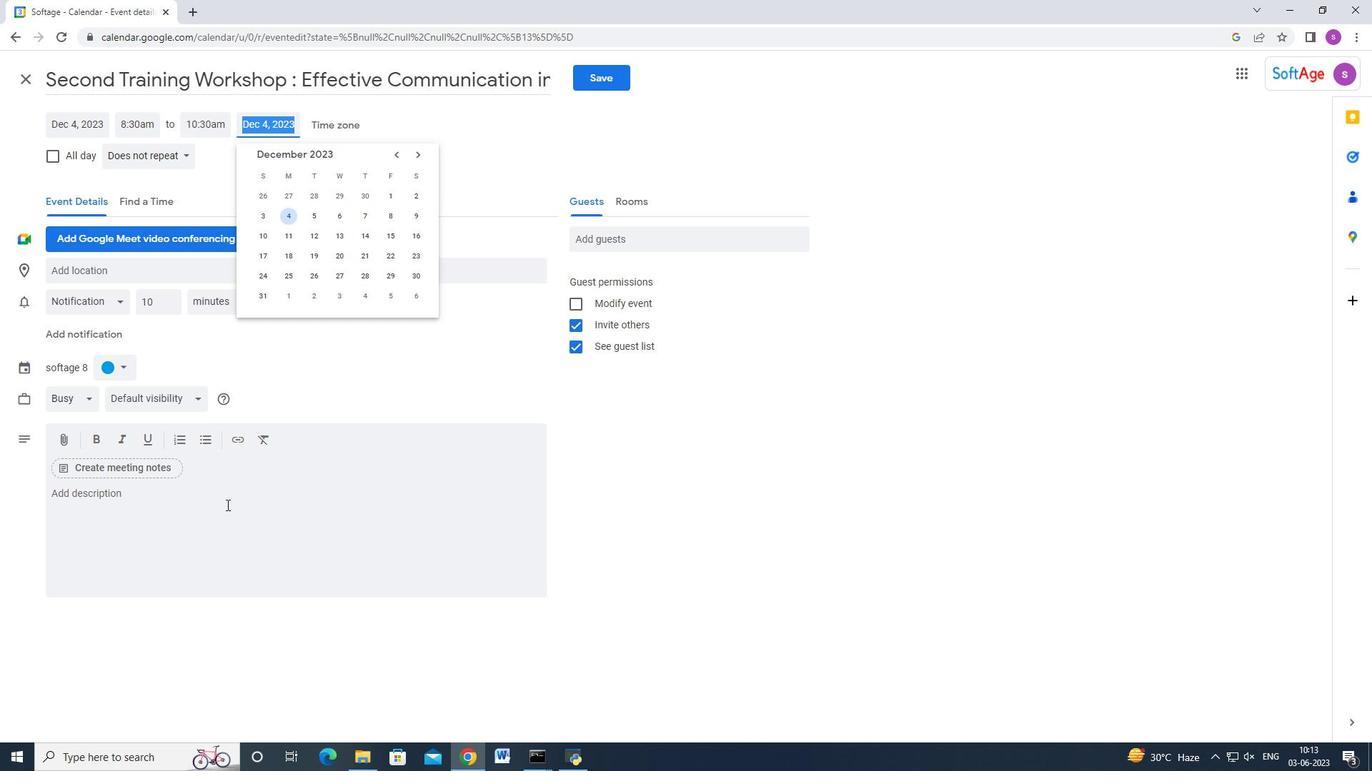 
Action: Key pressed <Key.shift><Key.shift><Key.shift><Key.shift><Key.shift><Key.shift><Key.shift><Key.shift><Key.shift><Key.shift><Key.shift_r>After<Key.space>each<Key.space>g<Key.backspace>fall,<Key.space>allow<Key.space>time<Key.space>for<Key.space>participants<Key.space>to<Key.space>reflect<Key.space>on<Key.space>their<Key.space>experience.<Key.space><Key.shift_r>Discuss<Key.space>the<Key.space>emotions,<Key.space>ca<Key.backspace>hallenges<Key.space><Key.backspace>,<Key.space>and<Key.space>level<Key.space>of<Key.space>trust<Key.space>felt<Key.space>during<Key.space>the<Key.space>exercise.<Key.space><Key.shift_r>Encourage<Key.space>open<Key.space>and<Key.space>honest<Key.space>communication<Key.space>about<Key.space>how<Key.space>the<Key.space>exercise<Key.space>rea<Key.backspace>lates<Key.space>to<Key.space>the<Key.space>team's<Key.space>dynamics<Key.space>and<Key.space>collaboration.
Screenshot: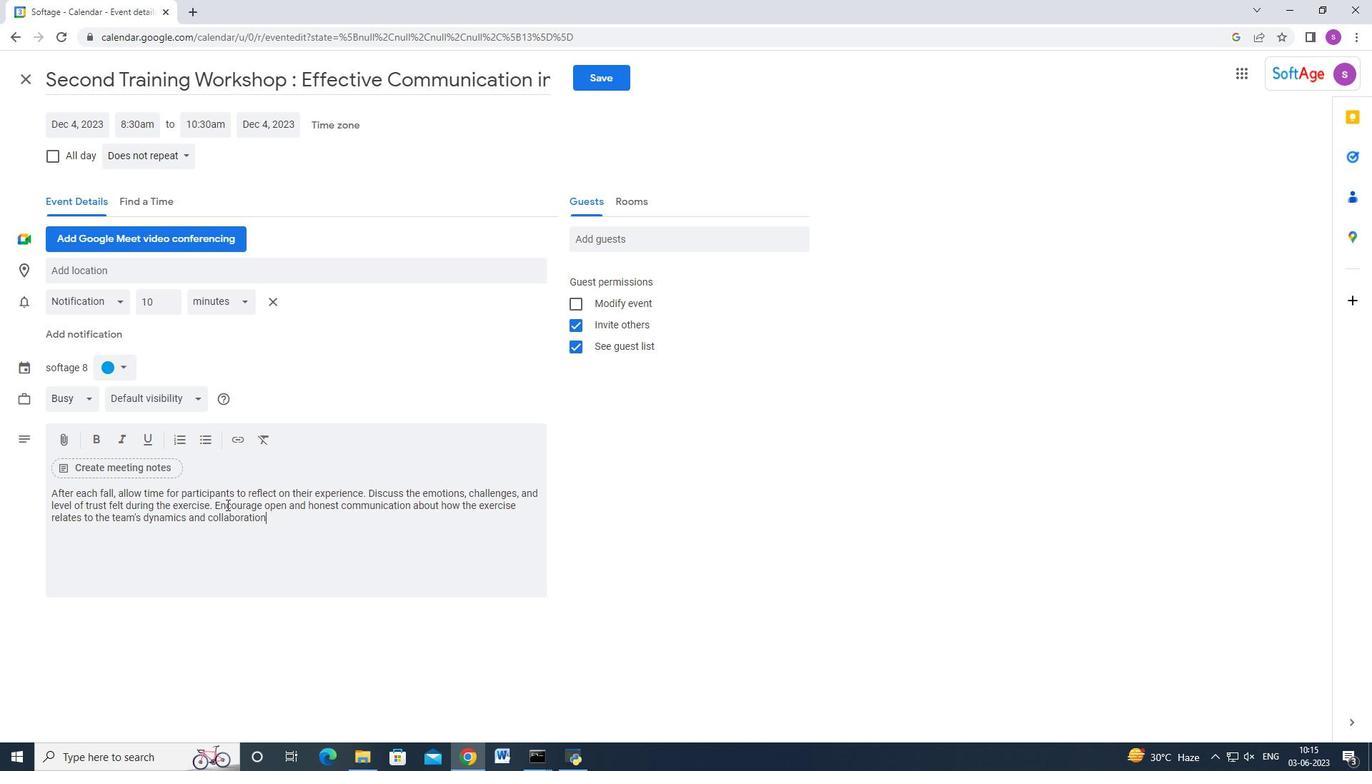 
Action: Mouse moved to (125, 373)
Screenshot: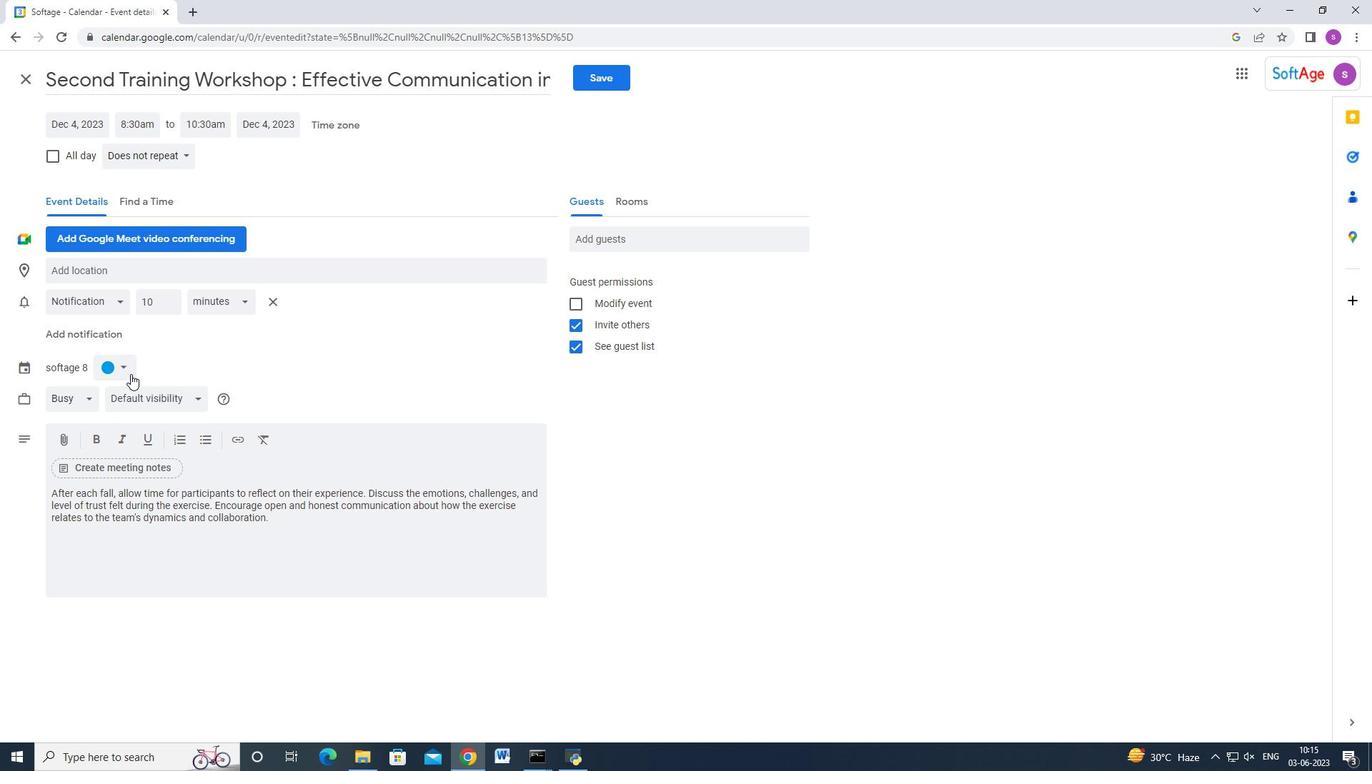 
Action: Mouse pressed left at (125, 373)
Screenshot: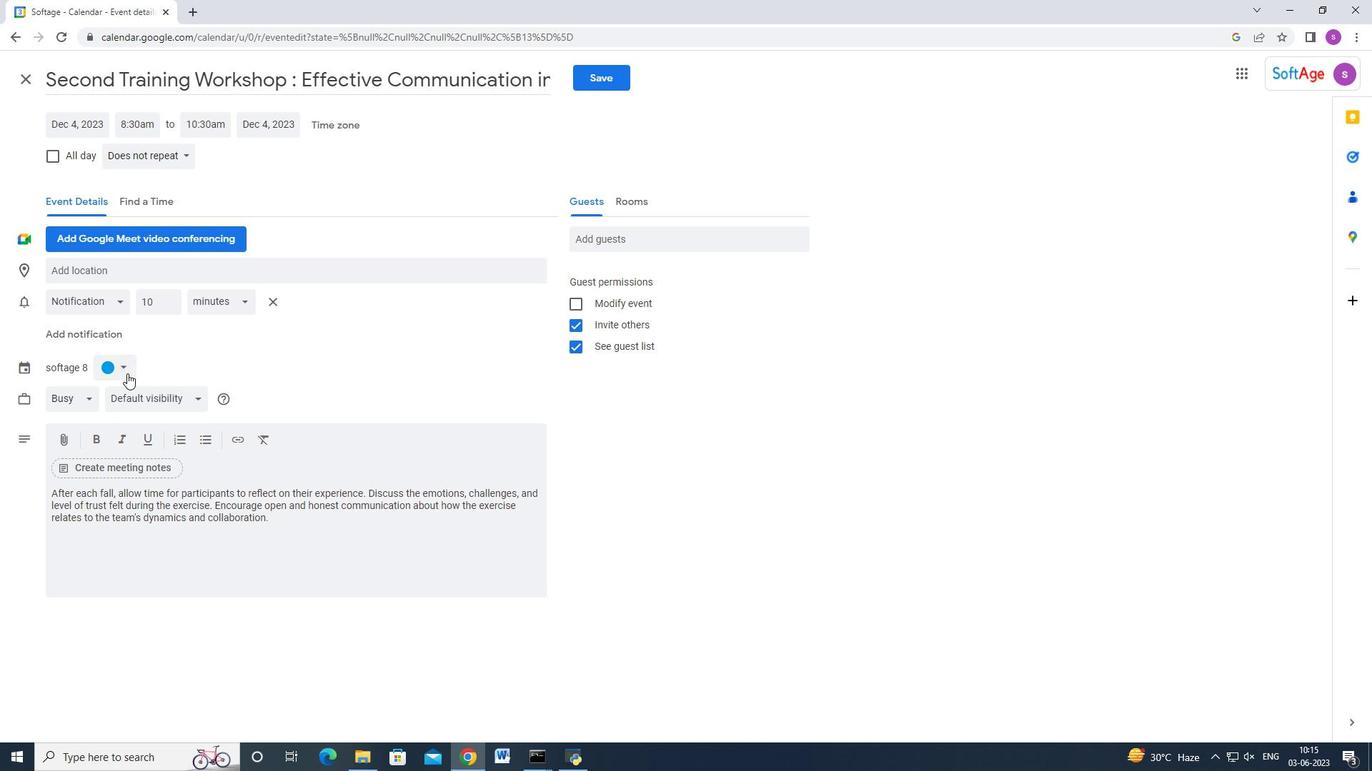 
Action: Mouse moved to (105, 436)
Screenshot: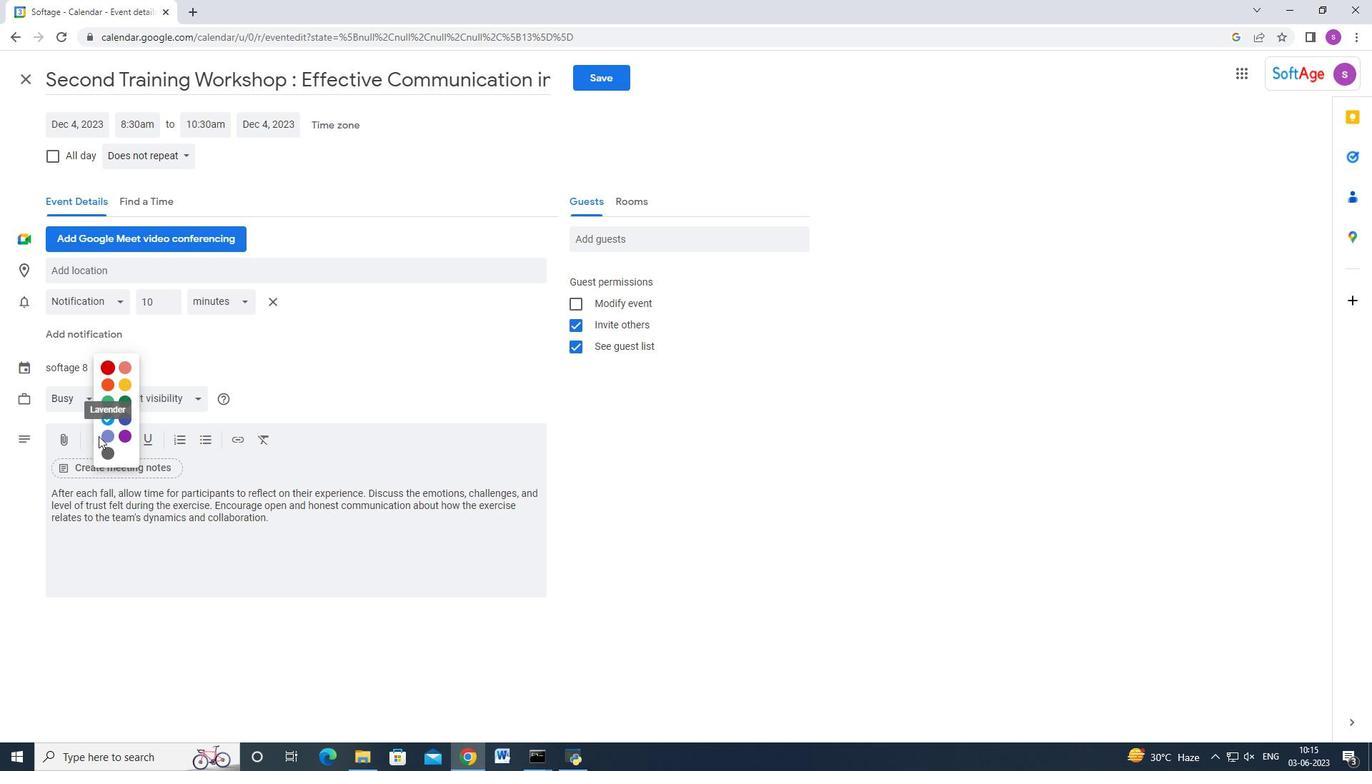 
Action: Mouse pressed left at (105, 436)
Screenshot: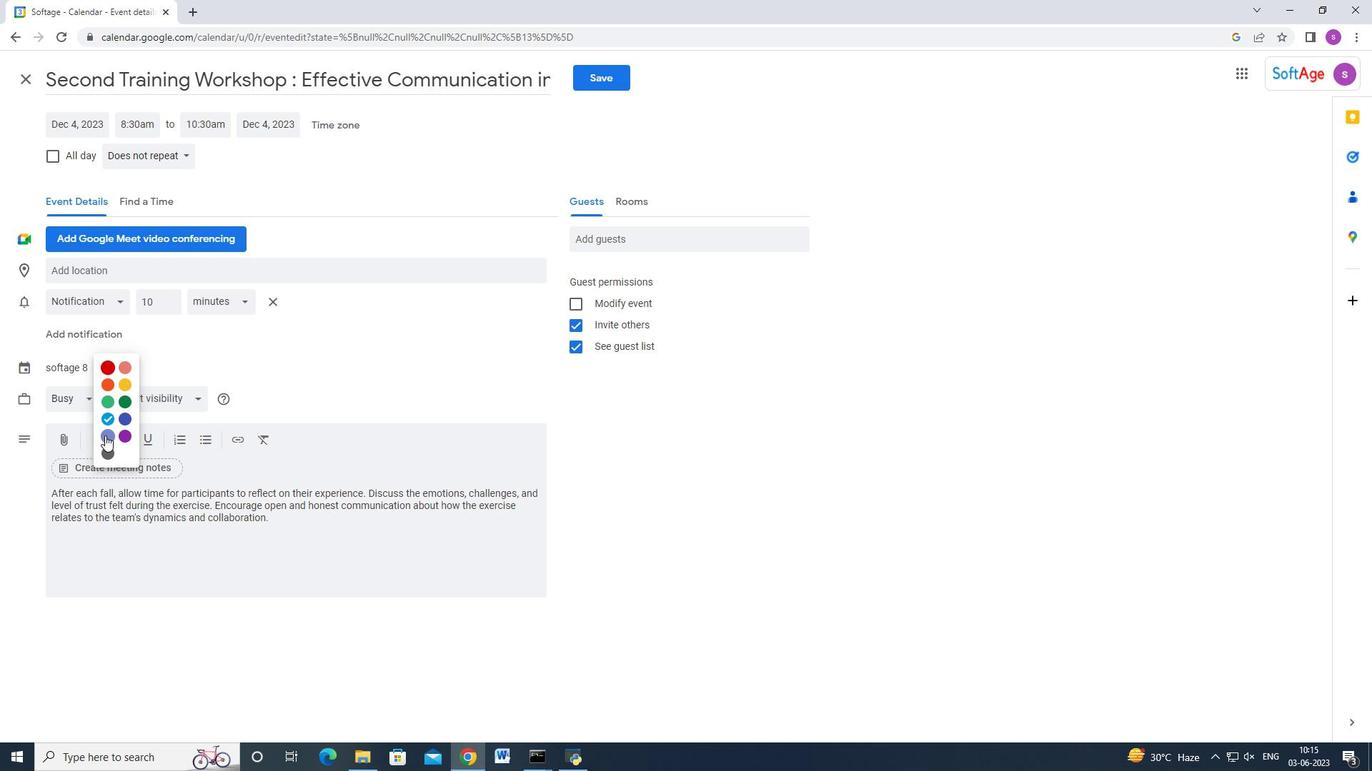 
Action: Mouse moved to (307, 261)
Screenshot: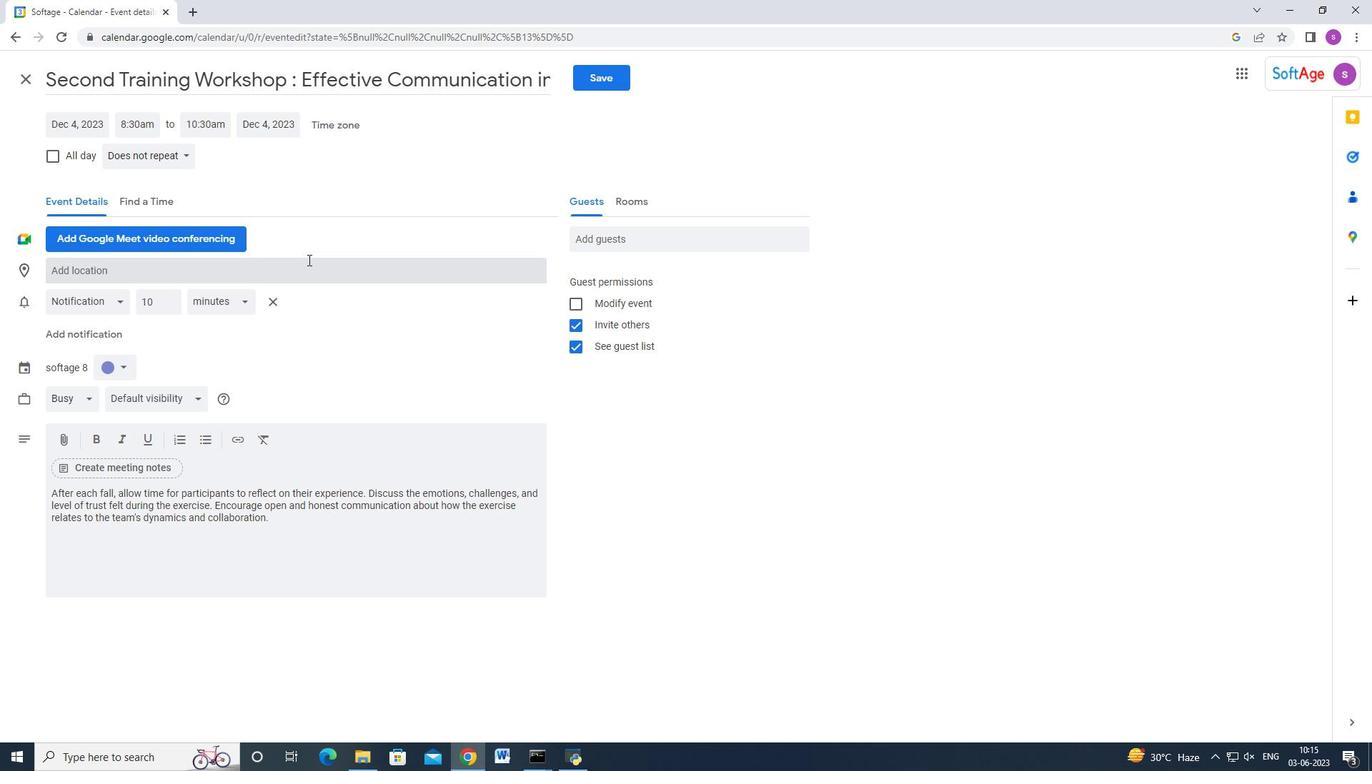 
Action: Mouse pressed left at (307, 261)
Screenshot: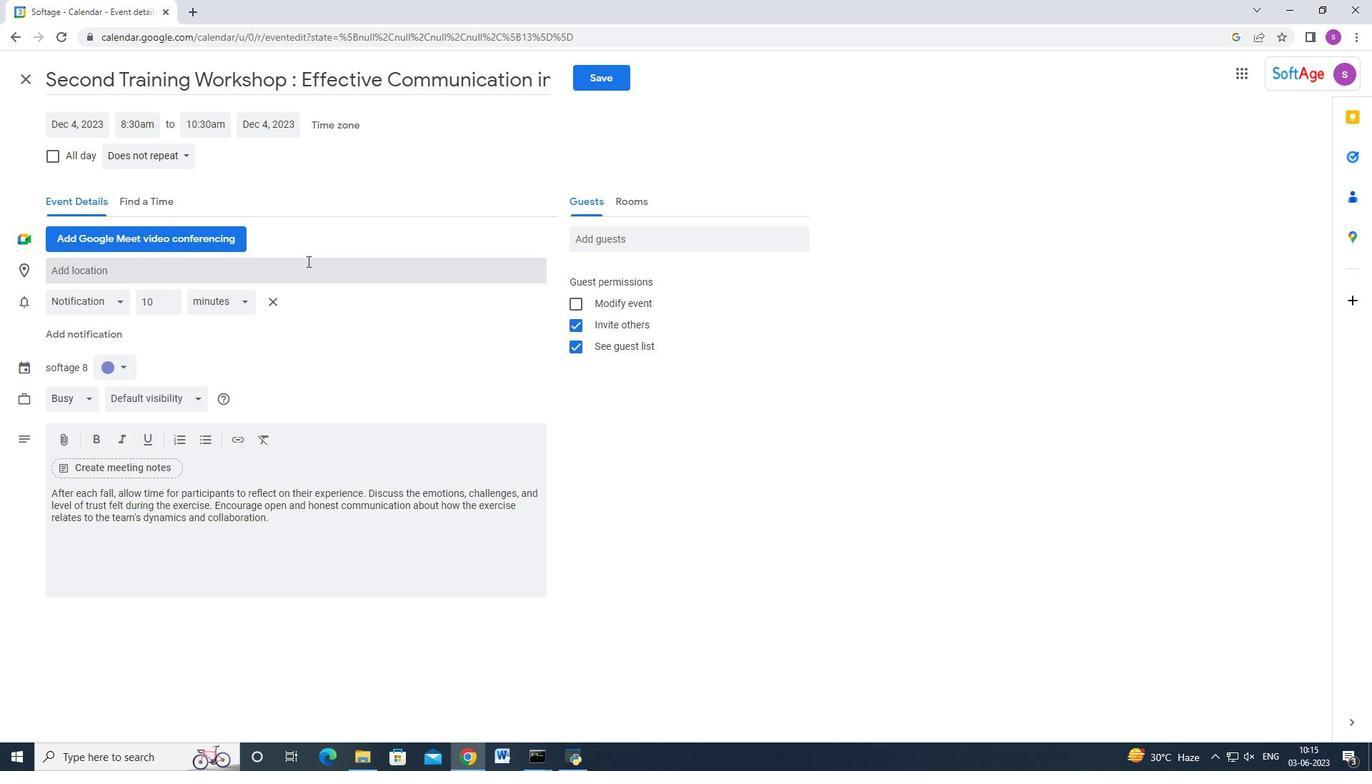 
Action: Key pressed <Key.shift><Key.shift><Key.shift><Key.shift><Key.shift><Key.shift><Key.shift><Key.shift><Key.shift><Key.shift><Key.shift><Key.shift><Key.shift><Key.shift><Key.shift><Key.shift><Key.shift>K<Key.shift>rakow,<Key.space><Key.shift>Poland<Key.enter>
Screenshot: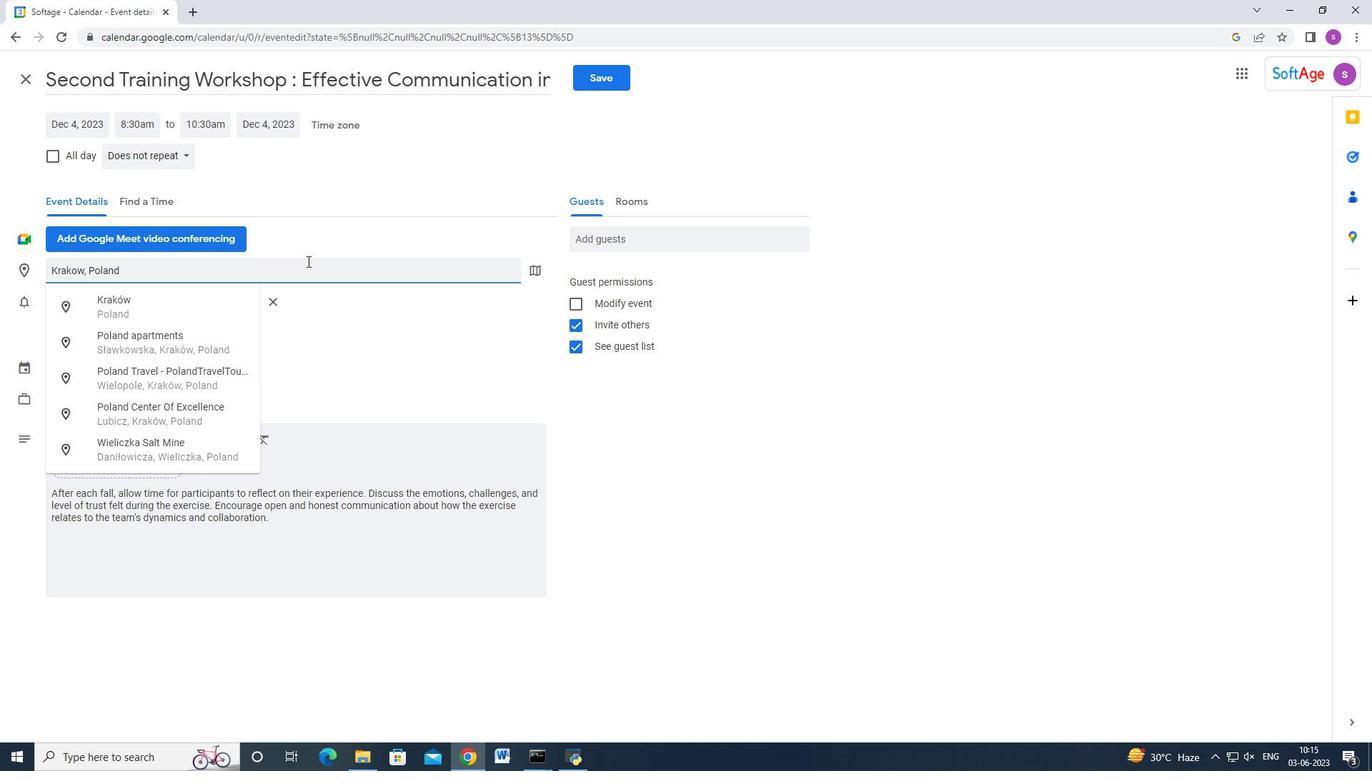 
Action: Mouse moved to (639, 239)
Screenshot: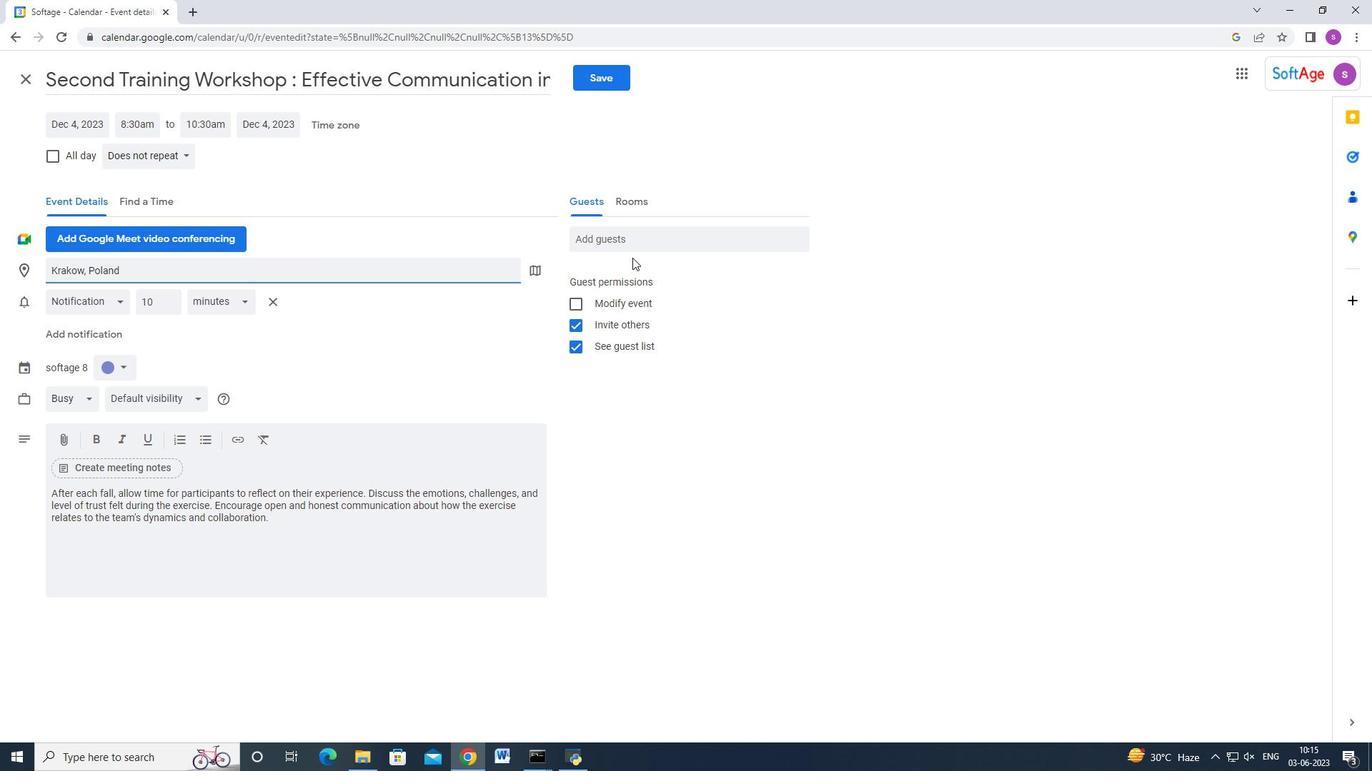 
Action: Mouse pressed left at (639, 239)
Screenshot: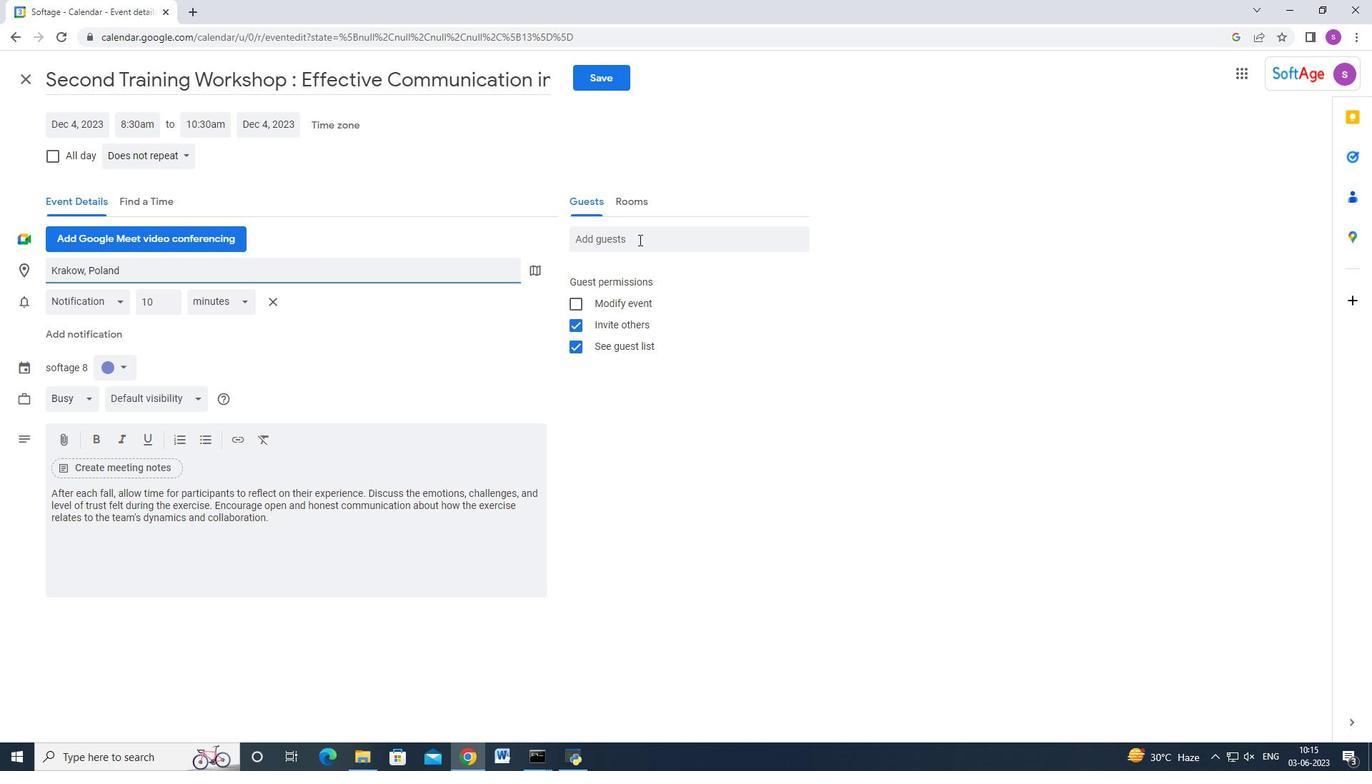 
Action: Key pressed softage.8<Key.shift_r>@<Key.backspace><Key.backspace>10<Key.shift_r>@softage.net<Key.enter>softage.6<Key.shift_r>@softage.net<Key.enter>
Screenshot: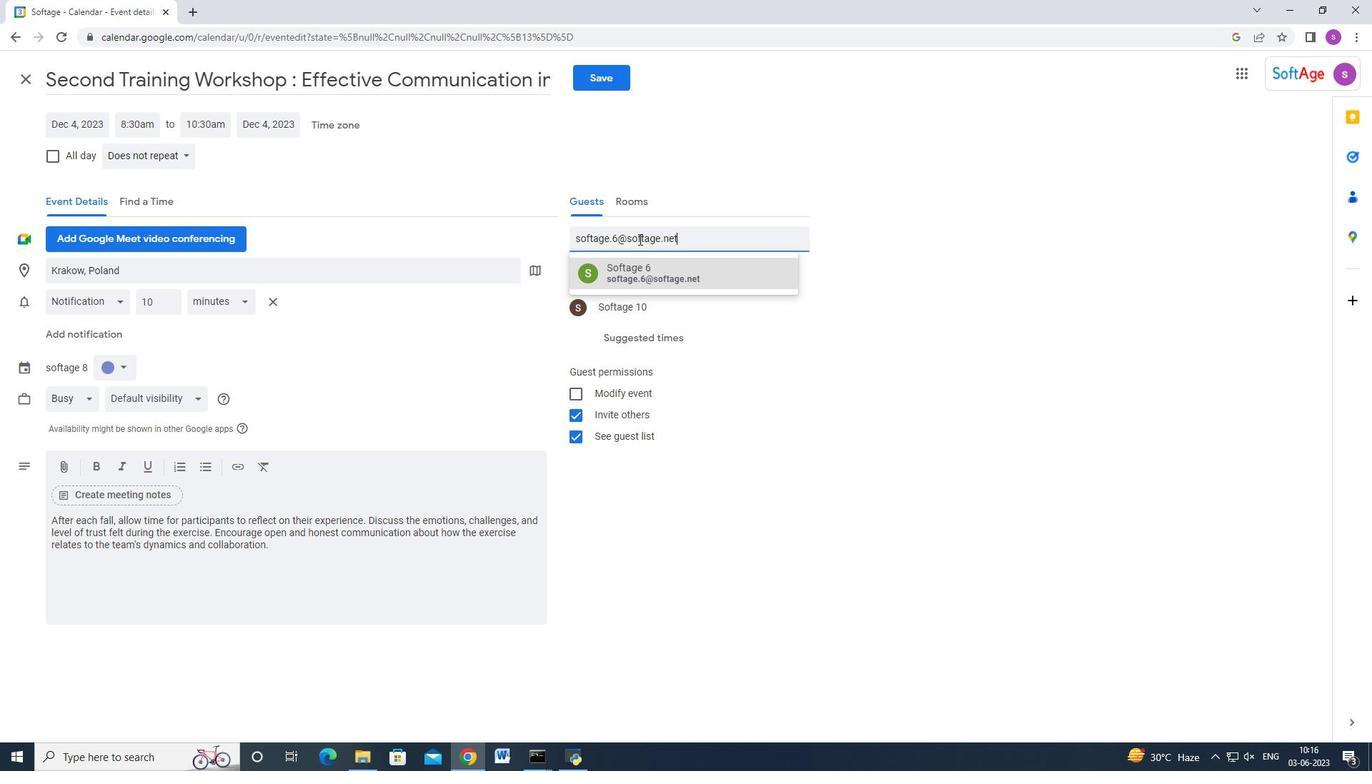
Action: Mouse moved to (438, 373)
Screenshot: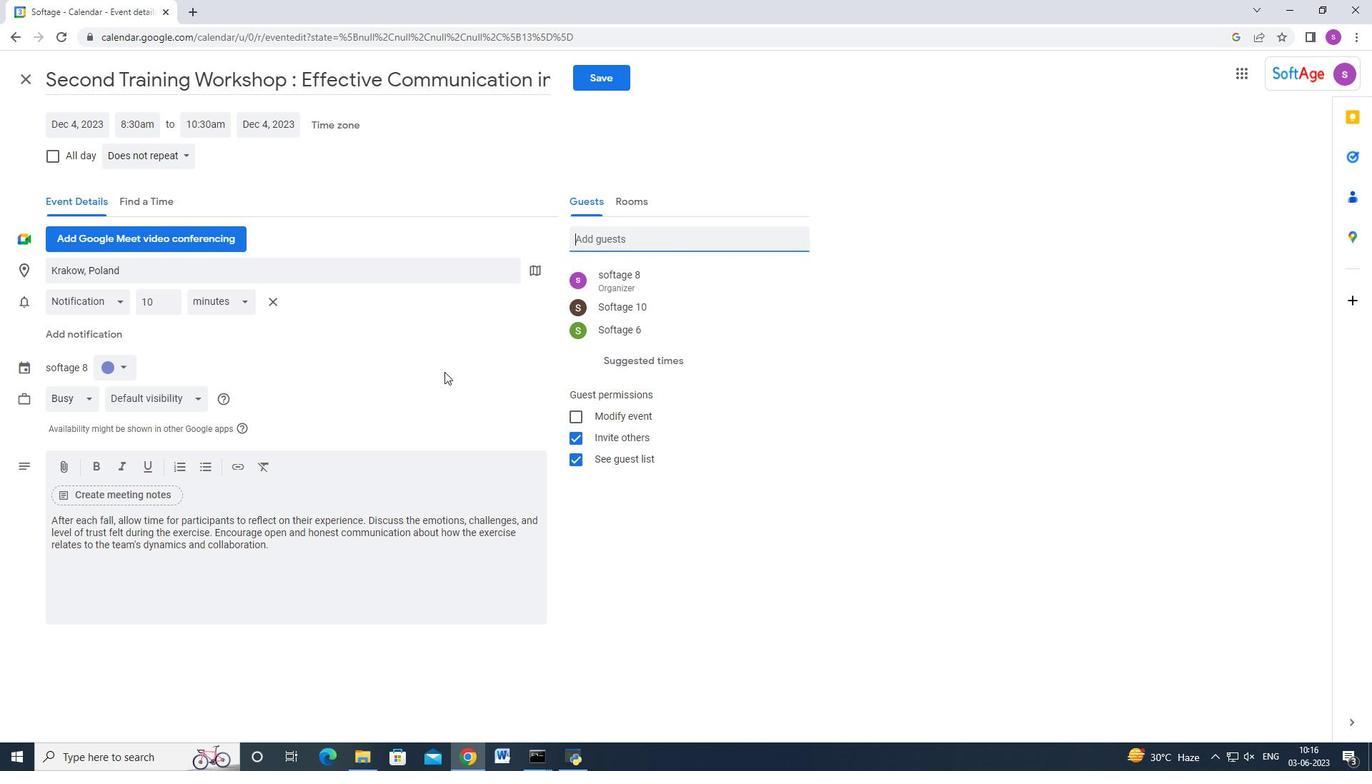 
Action: Mouse scrolled (438, 372) with delta (0, 0)
Screenshot: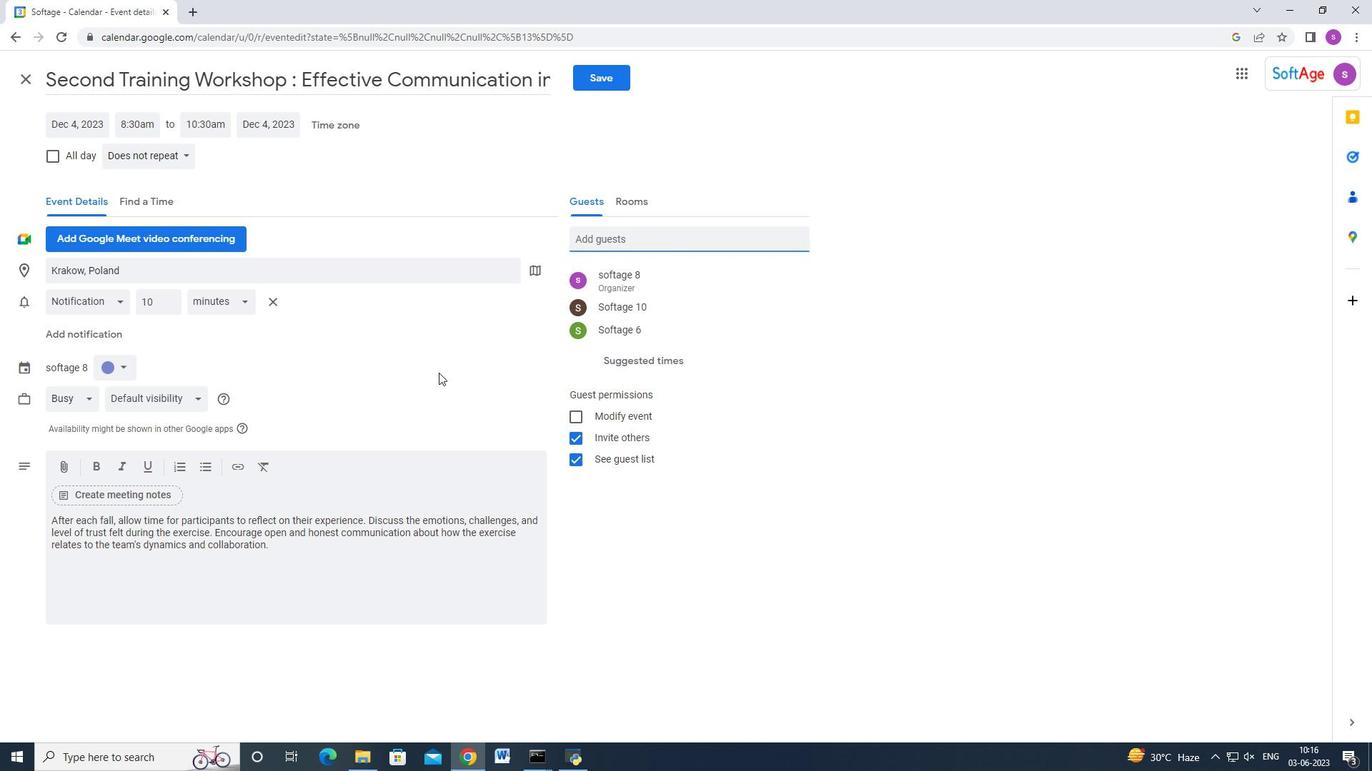
Action: Mouse scrolled (438, 372) with delta (0, 0)
Screenshot: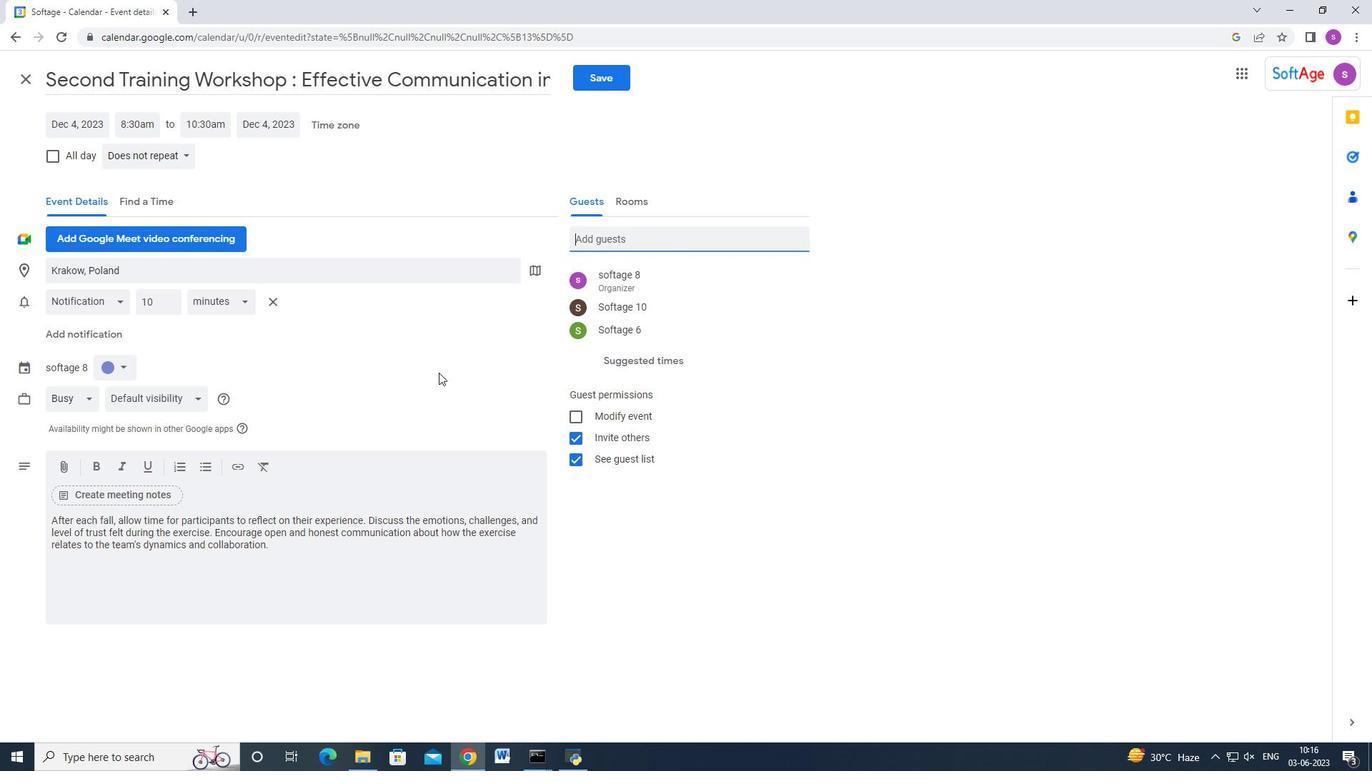 
Action: Mouse moved to (190, 153)
Screenshot: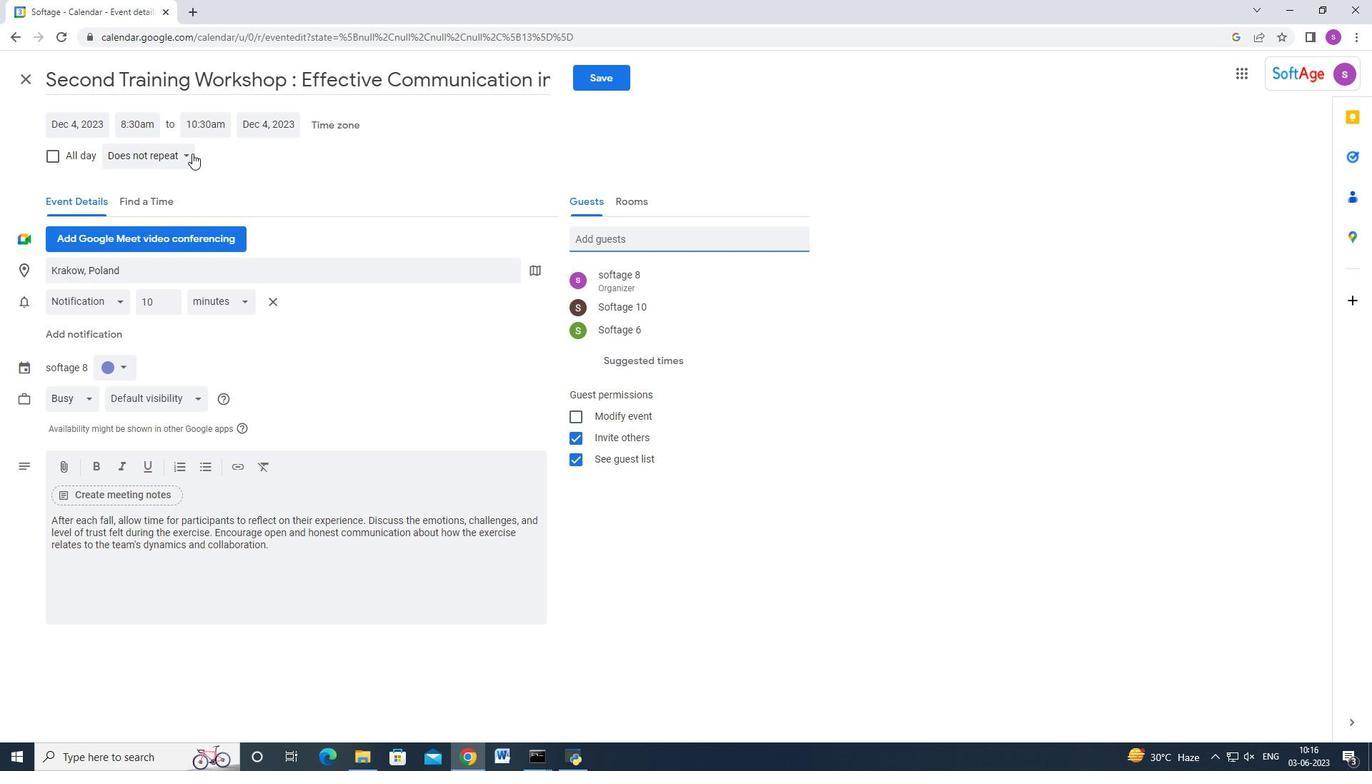 
Action: Mouse pressed left at (190, 153)
Screenshot: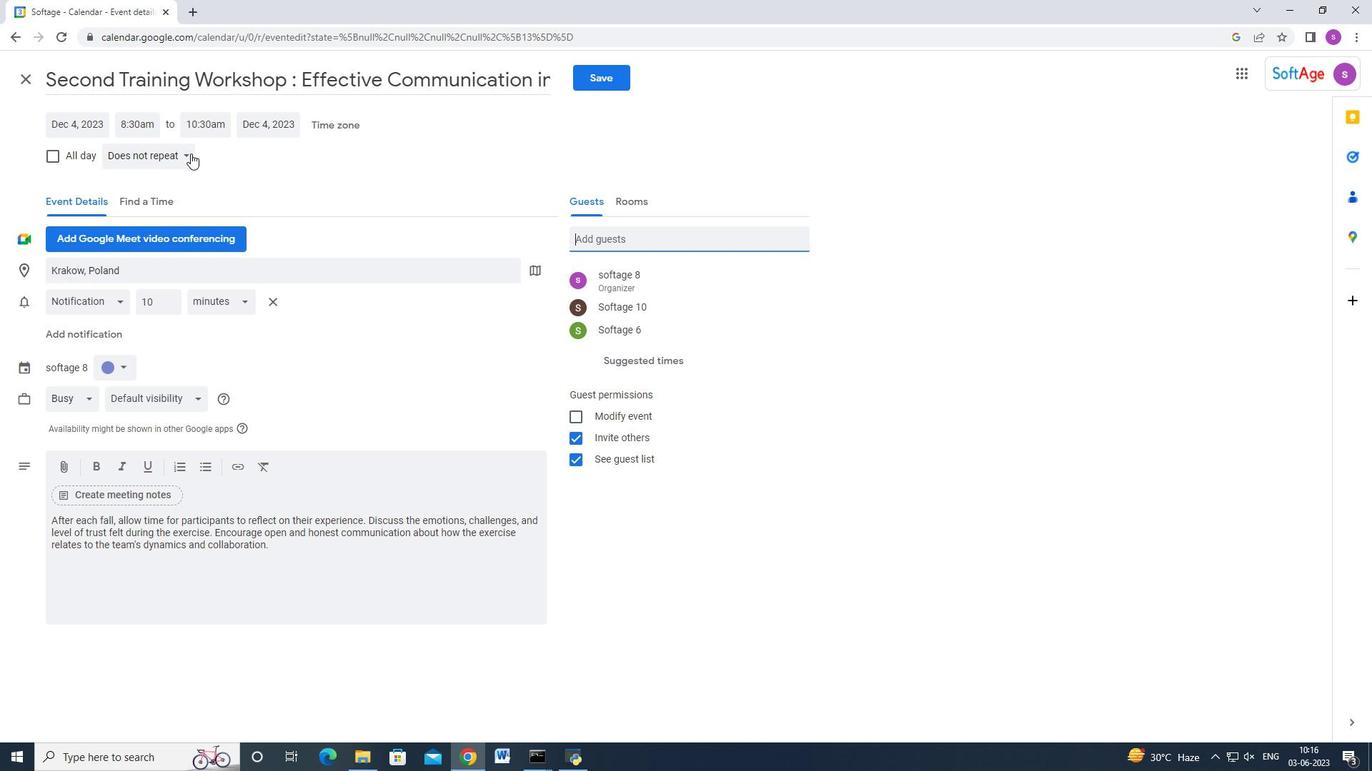 
Action: Mouse moved to (179, 310)
Screenshot: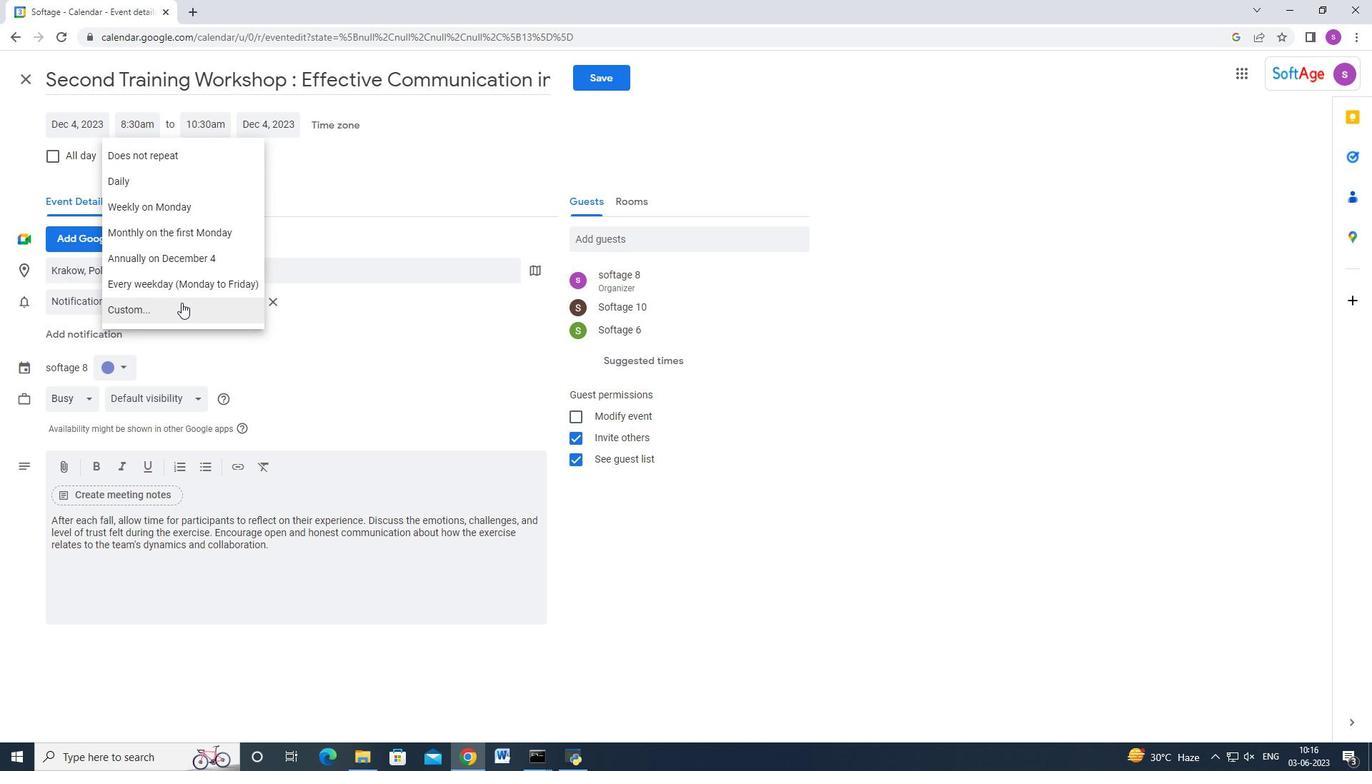 
Action: Mouse pressed left at (179, 310)
Screenshot: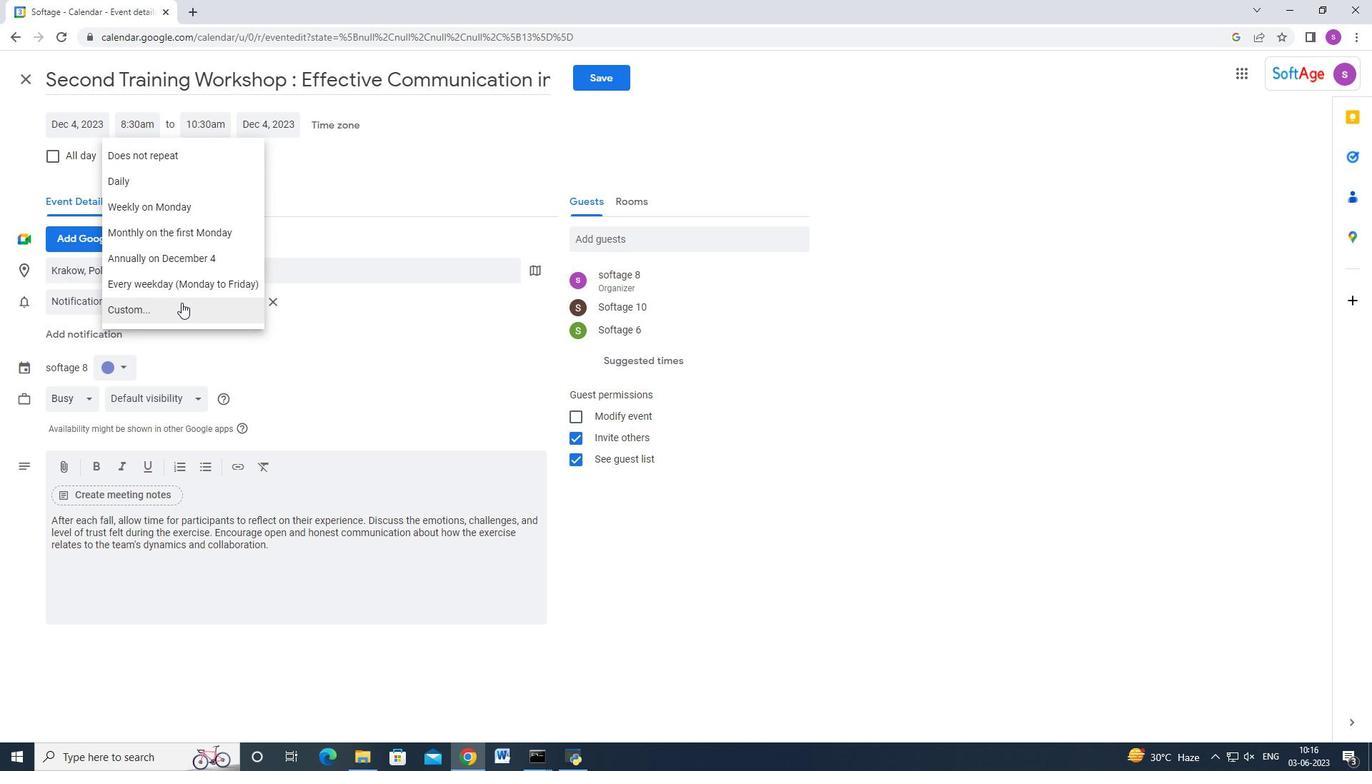 
Action: Mouse moved to (576, 370)
Screenshot: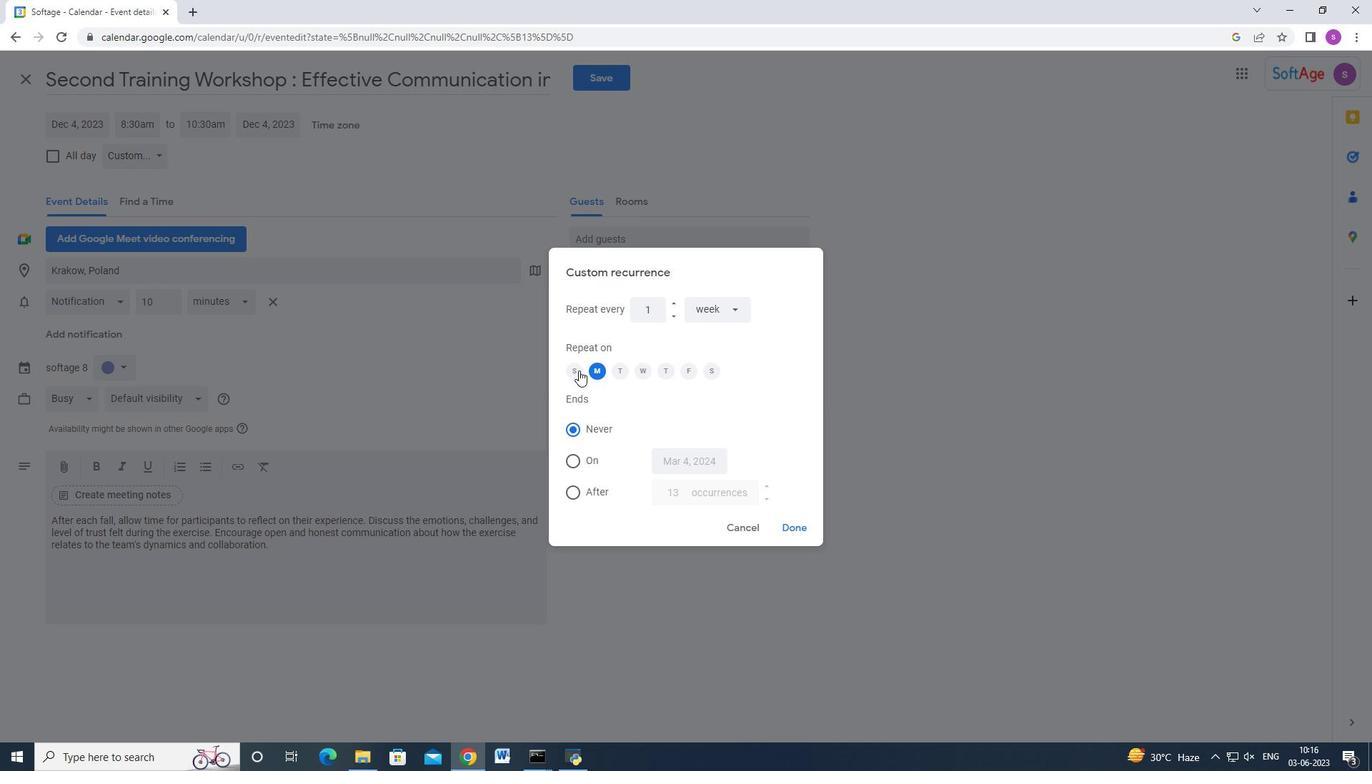
Action: Mouse pressed left at (576, 370)
Screenshot: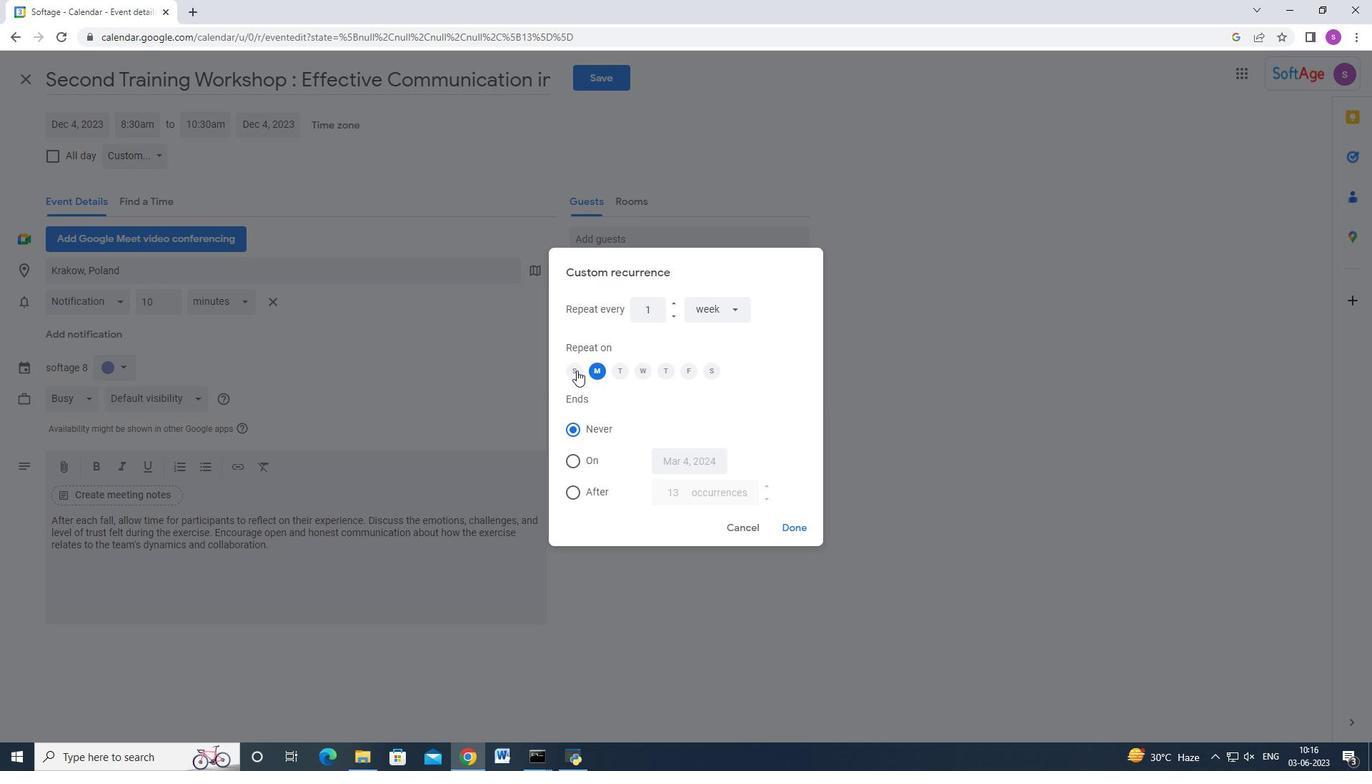 
Action: Mouse moved to (596, 371)
Screenshot: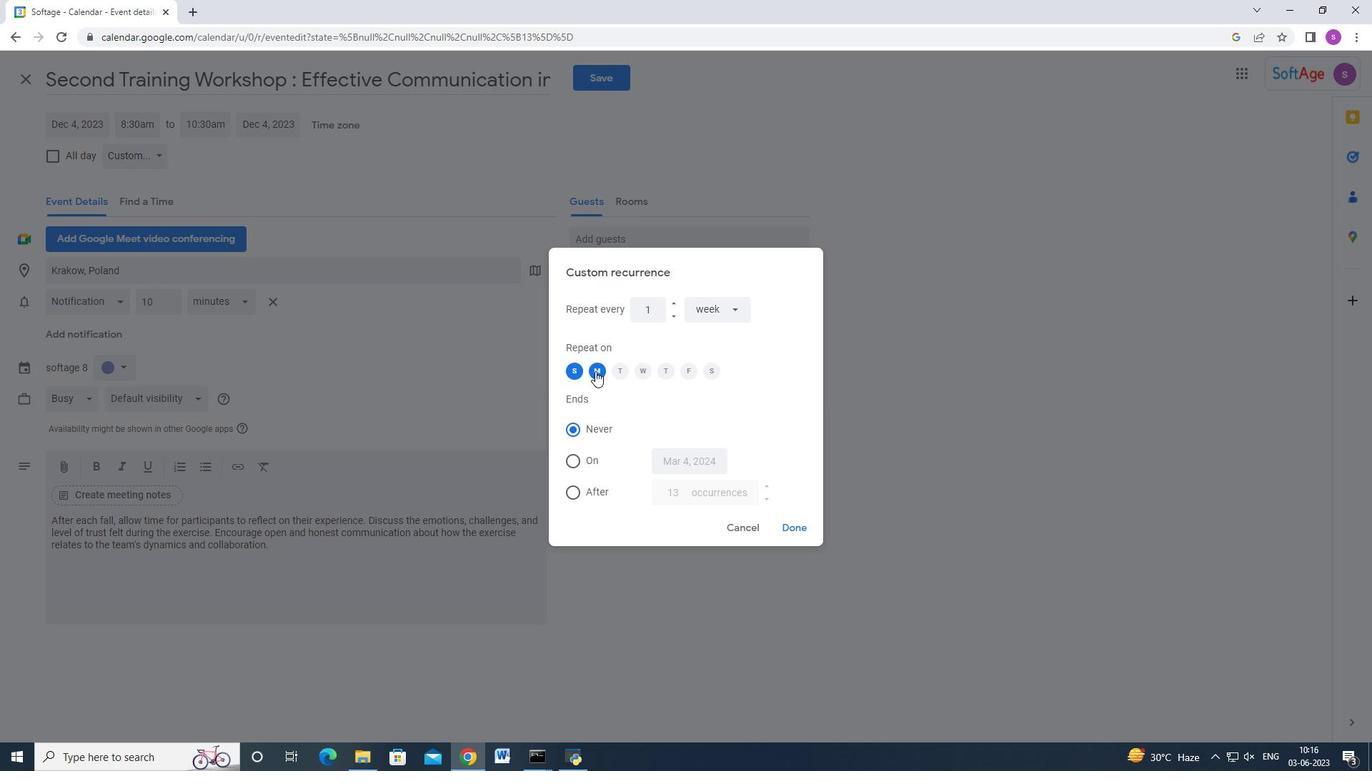 
Action: Mouse pressed left at (596, 371)
Screenshot: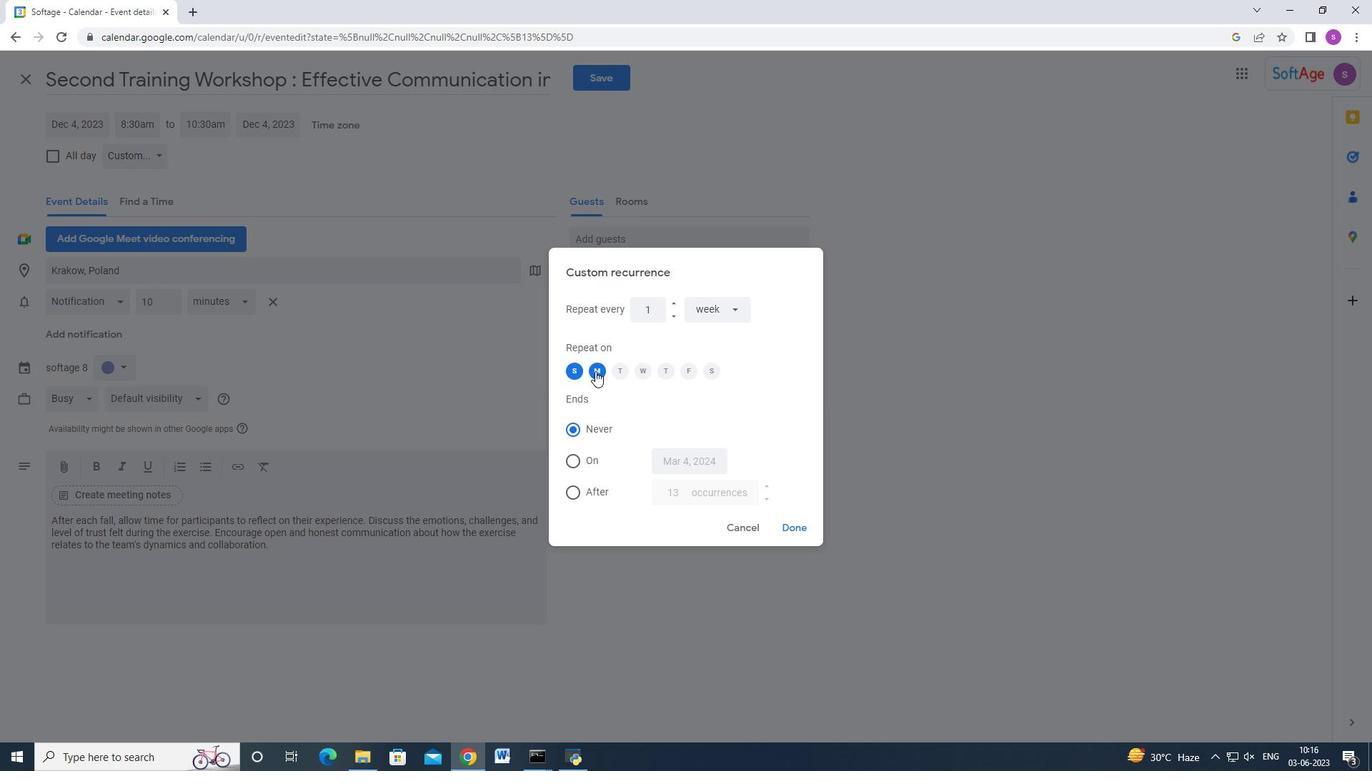 
Action: Mouse moved to (810, 534)
Screenshot: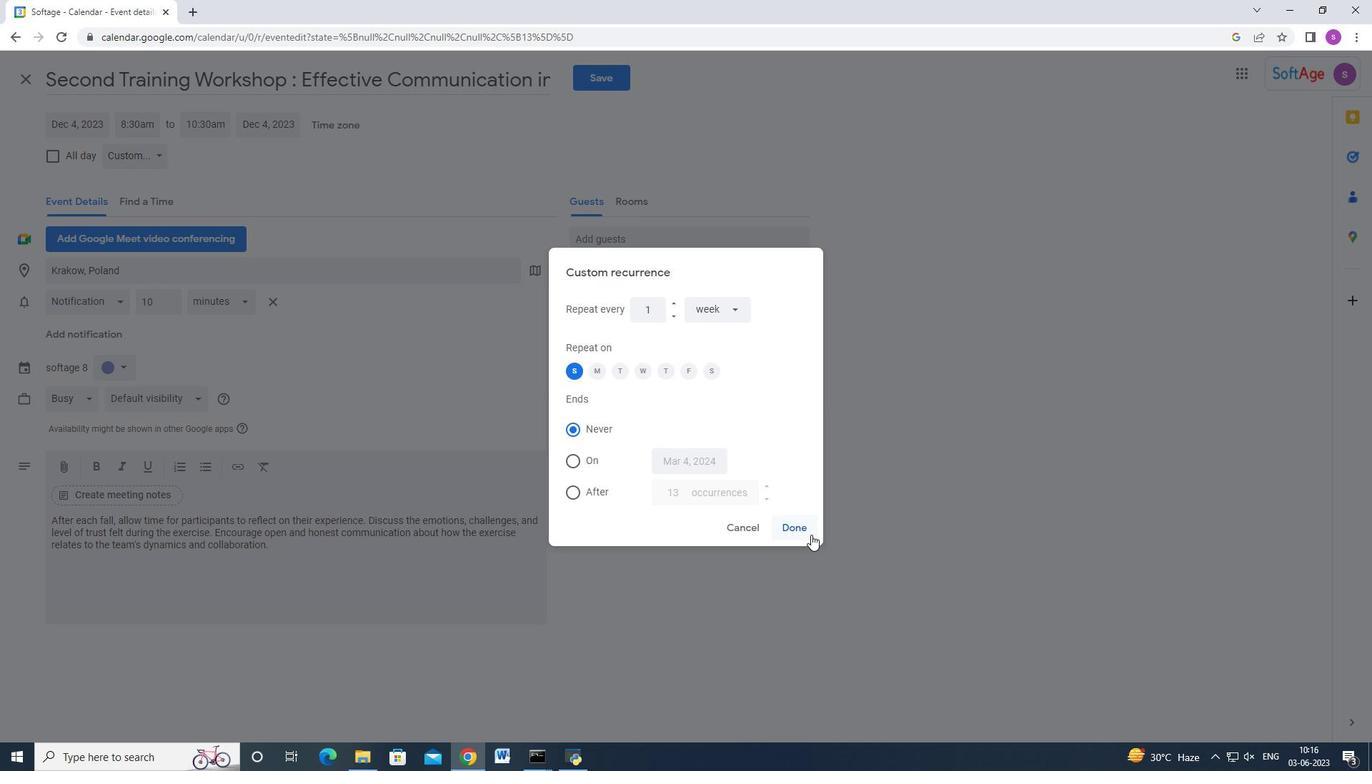 
Action: Mouse pressed left at (810, 534)
Screenshot: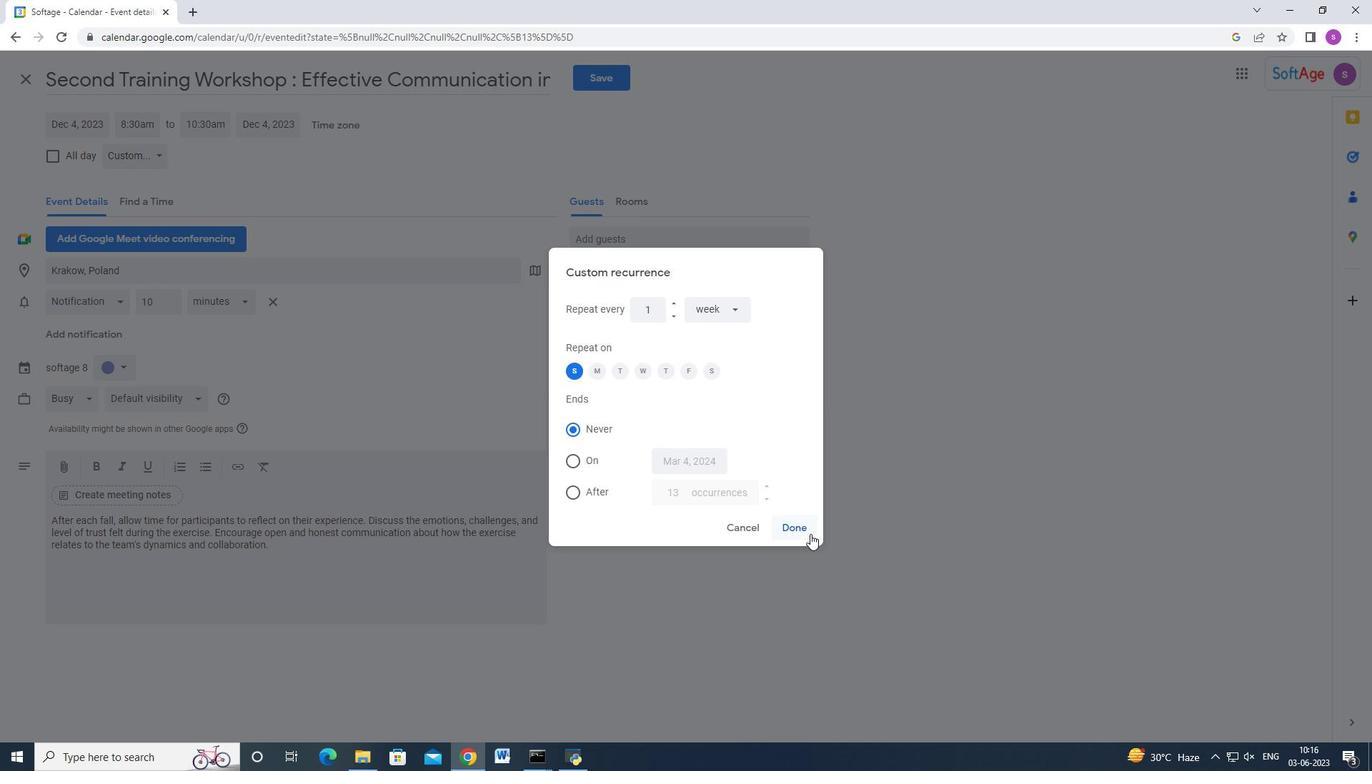
Action: Mouse moved to (578, 77)
Screenshot: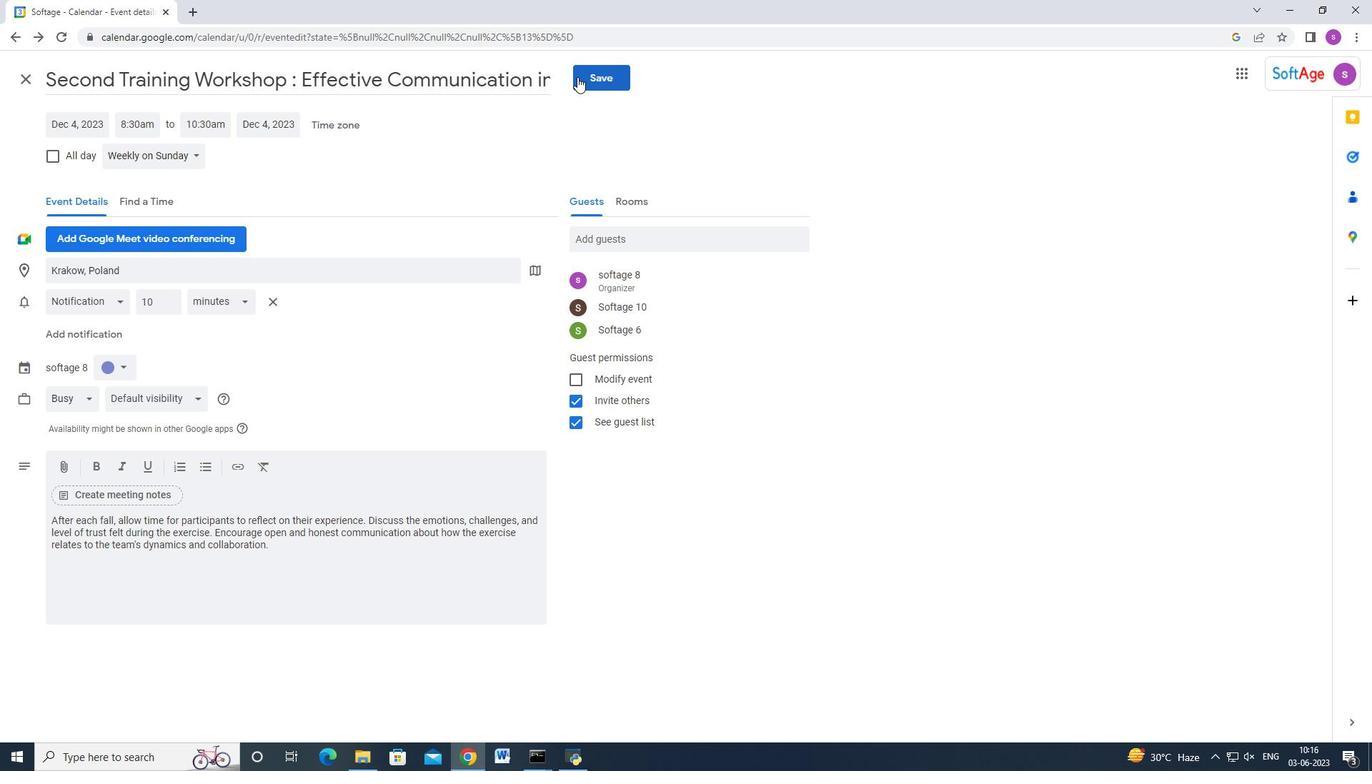 
Action: Mouse pressed left at (578, 77)
Screenshot: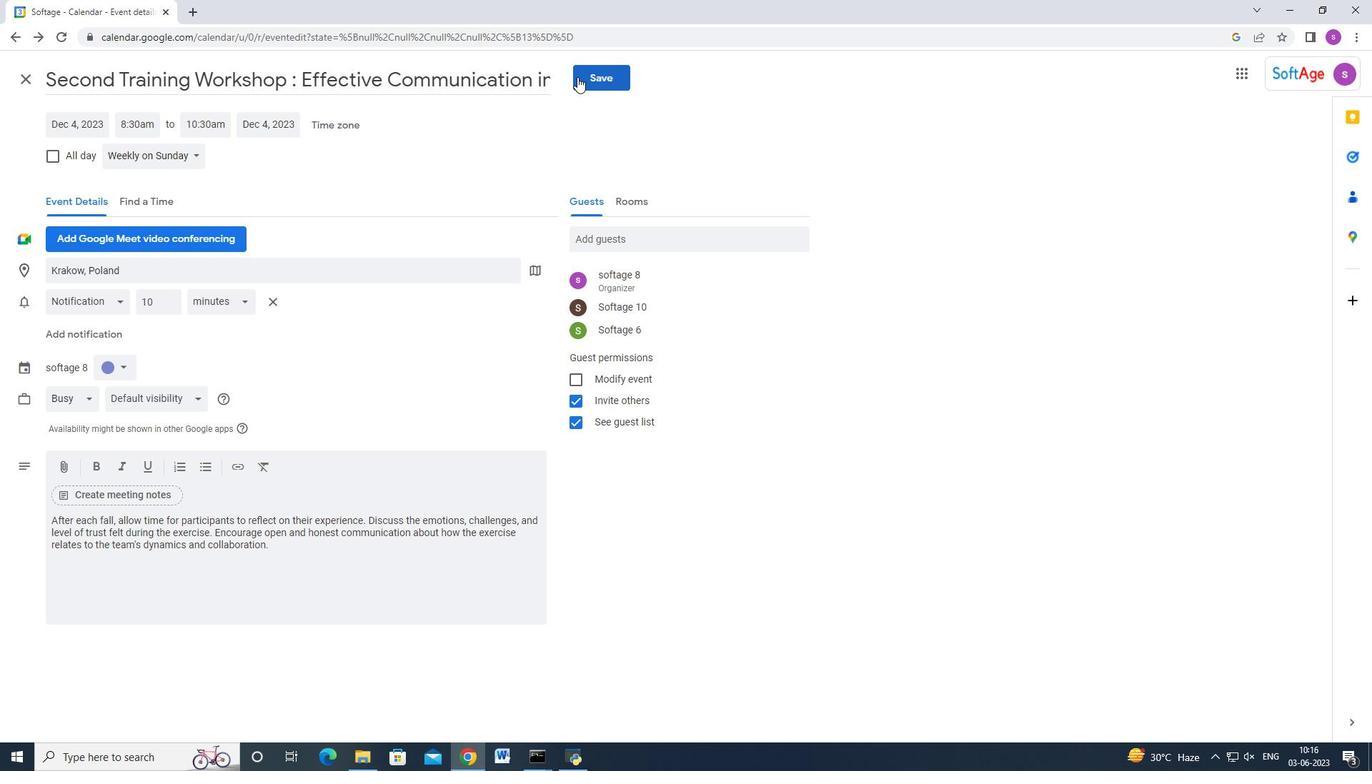 
Action: Mouse moved to (672, 296)
Screenshot: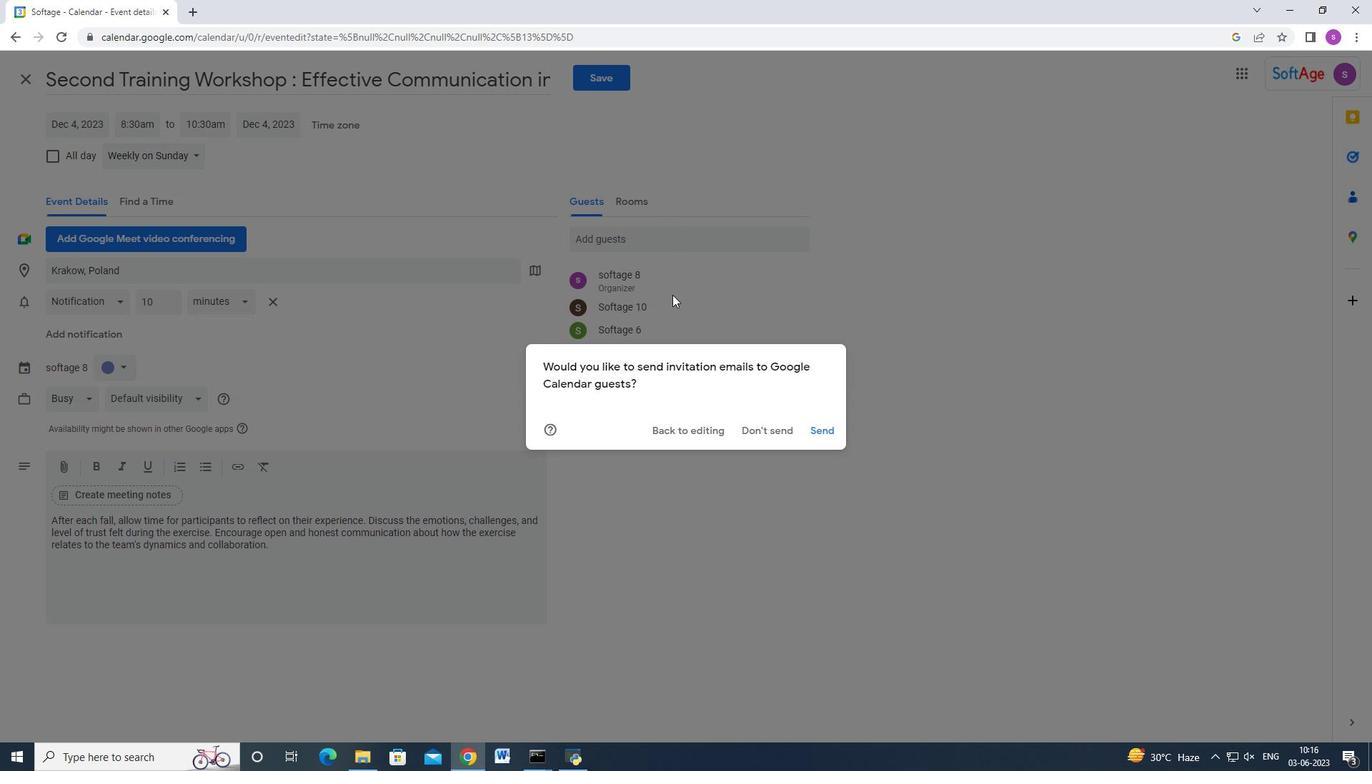
